 Task: open an excel sheet and write heading  Expense ManagerAdd Datesin a column and its values below  '2023-05-01, 2023-05-03, 2023-05-05, 2023-05-10, 2023-05-15, 2023-05-20, 2023-05-25 & 2023-05-31'Add Categories in next column and its values below  Food, Transportation, Utilities, Food, Housing, Entertainment, Utilities & FoodAdd Descriptionsin next column and its values below  Grocery Store, Bus Fare, Internet Bill, Restaurant, Rent, Movie Tickets, Electricity Bill & Grocery StoreAdd Amountin next column and its values below  $50, $5, $60, $30, $800, $20, $70 & $40Save page Attendance Record Sheet
Action: Mouse moved to (149, 195)
Screenshot: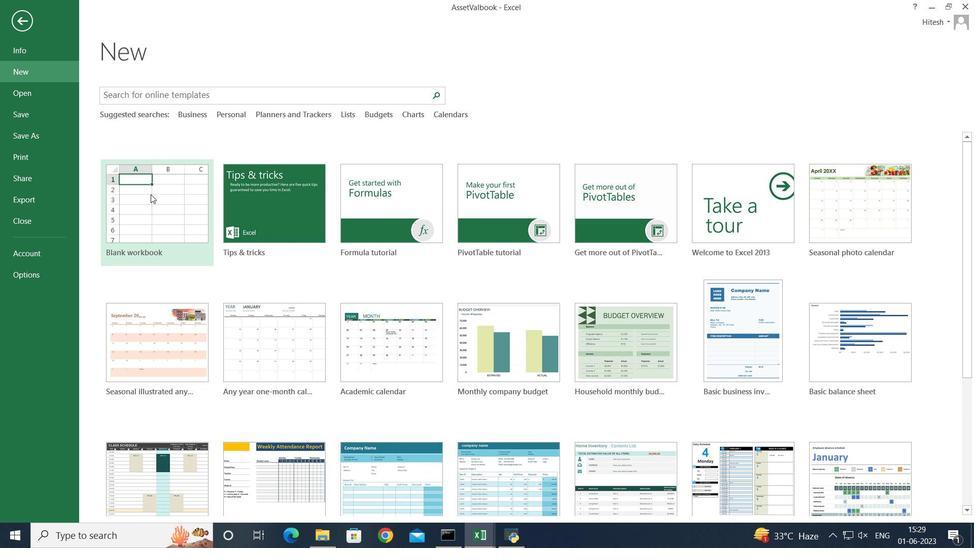 
Action: Mouse pressed left at (149, 195)
Screenshot: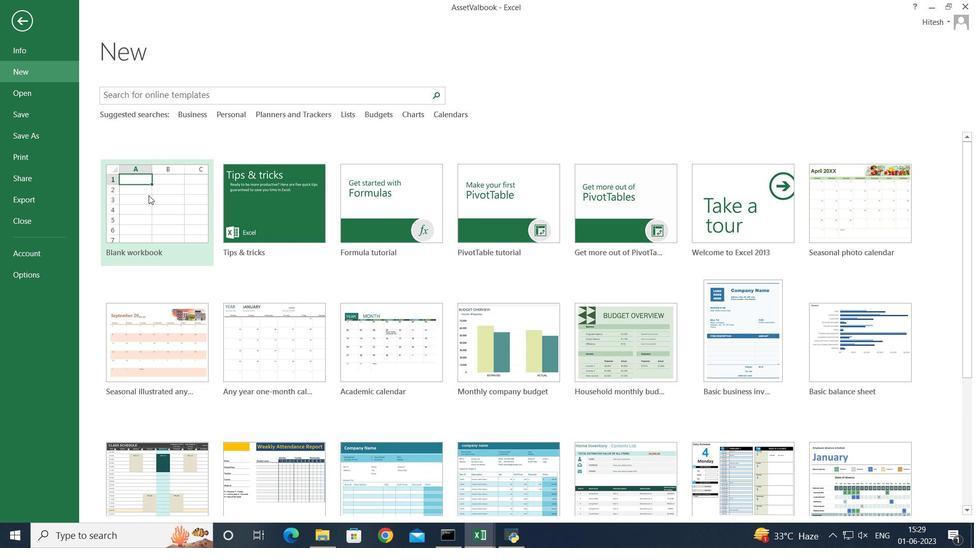 
Action: Key pressed <Key.shift>Expense<Key.space><Key.shift><Key.shift><Key.shift><Key.shift><Key.shift><Key.shift><Key.shift>Manager<Key.enter><Key.shift>Dates<Key.enter>2023-05-01<Key.enter>2023-05-03<Key.enter>2023-05-05<Key.enter>2023-05-10<Key.enter>2023-05-15<Key.enter>2023-05-20<Key.enter>2023-05-25<Key.enter>2023-05-31<Key.enter>
Screenshot: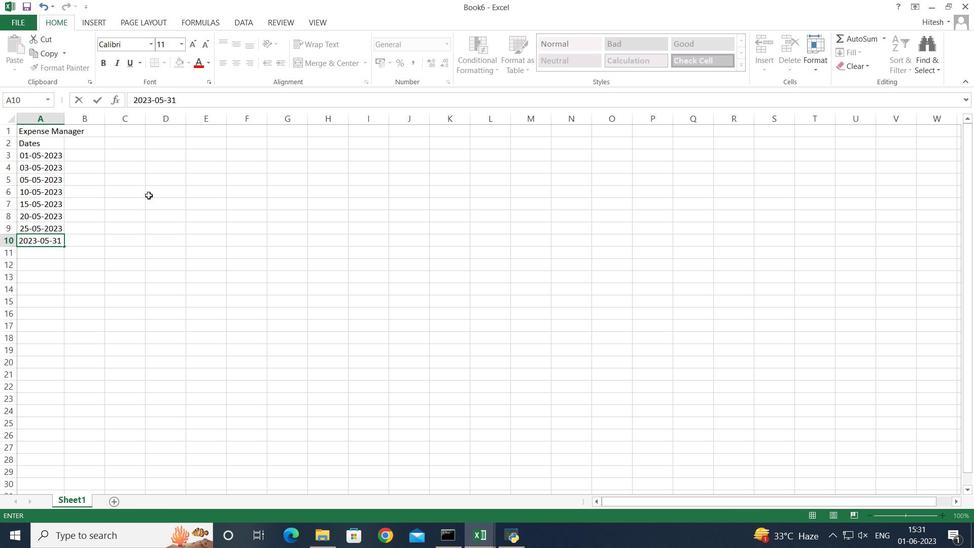 
Action: Mouse moved to (93, 144)
Screenshot: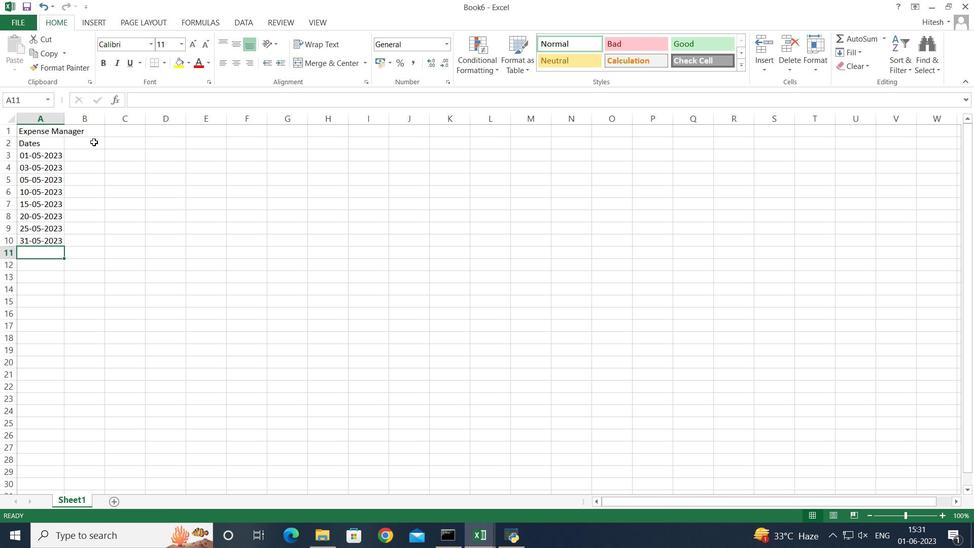 
Action: Mouse pressed left at (93, 144)
Screenshot: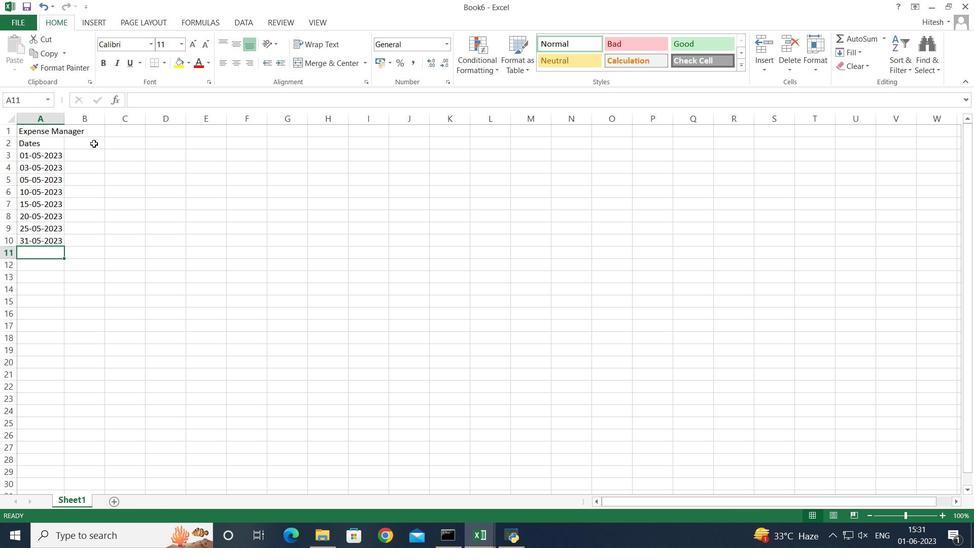 
Action: Key pressed <Key.shift><Key.shift>Categories<Key.enter><Key.shift>Food<Key.space><Key.shift>Transportation<Key.space><Key.backspace><Key.backspace><Key.backspace><Key.backspace><Key.backspace><Key.backspace><Key.backspace><Key.backspace><Key.backspace><Key.backspace><Key.backspace><Key.backspace><Key.backspace><Key.backspace><Key.backspace><Key.enter>
Screenshot: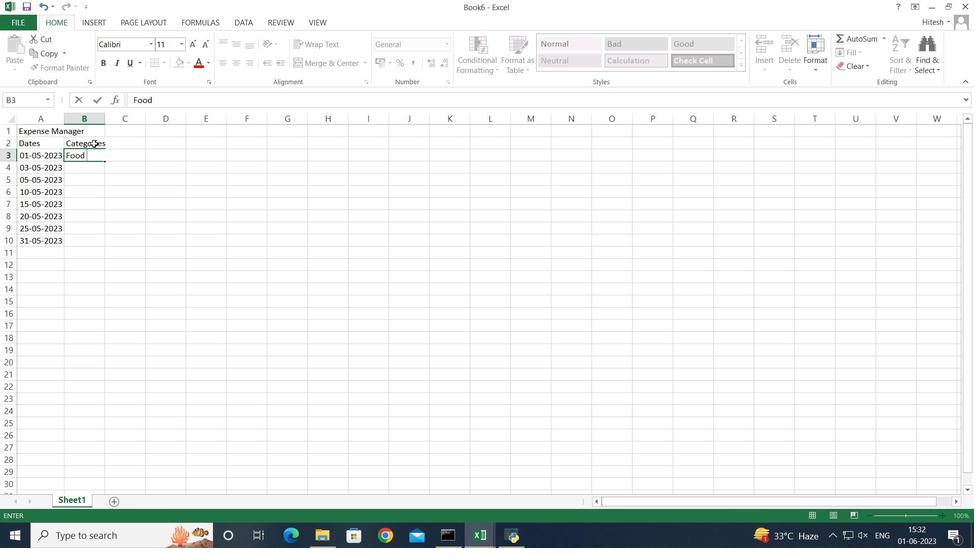 
Action: Mouse moved to (93, 156)
Screenshot: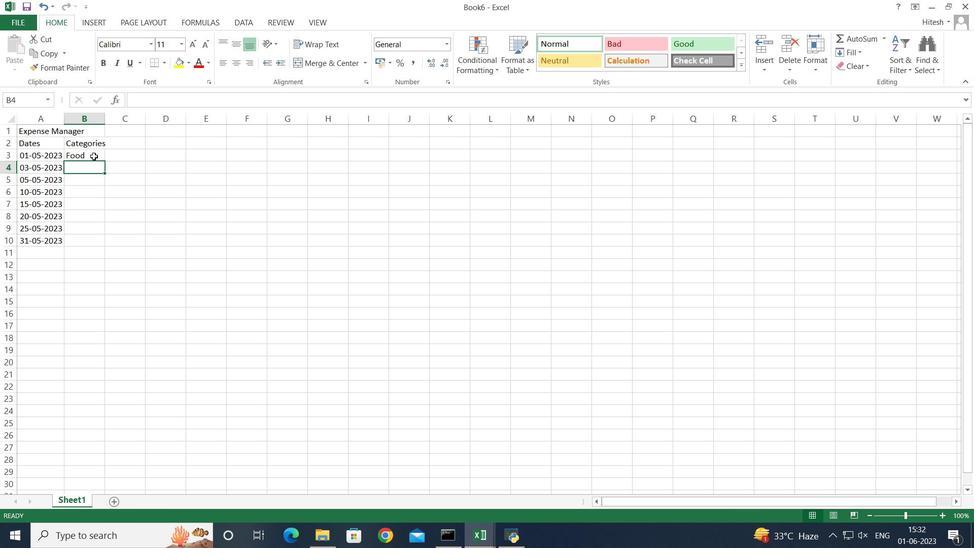 
Action: Mouse pressed left at (93, 156)
Screenshot: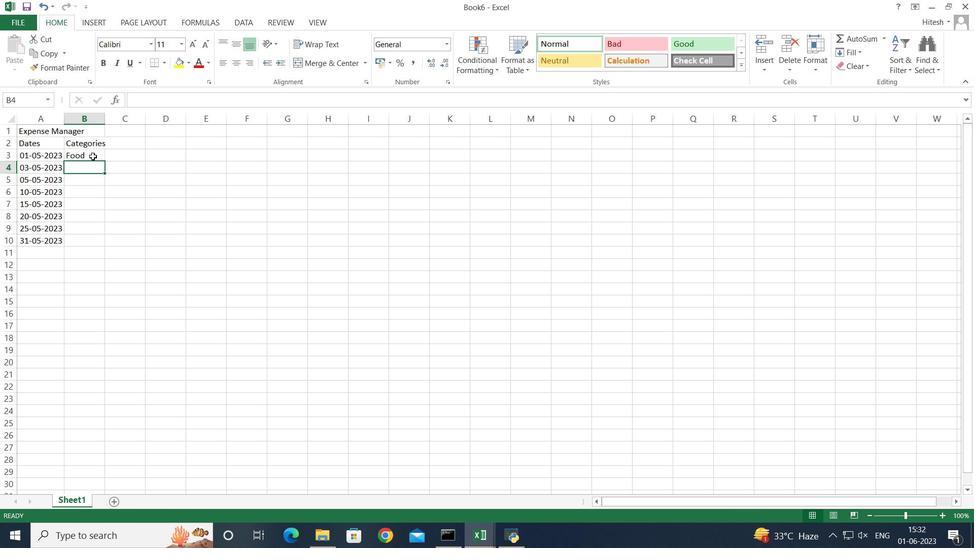 
Action: Key pressed <Key.enter><Key.caps_lock>T<Key.caps_lock>ransportation<Key.enter><Key.caps_lock>U<Key.caps_lock>tilities<Key.enter><Key.caps_lock>FA<Key.caps_lock><Key.backspace>ood<Key.enter><Key.shift>h<Key.caps_lock>OUSING<Key.backspace><Key.backspace><Key.backspace><Key.backspace><Key.backspace><Key.backspace><Key.backspace>H<Key.caps_lock>ousing<Key.enter><Key.shift>Entertainment<Key.enter><Key.shift>Utilities<Key.enter><Key.shift><Key.shift><Key.shift><Key.shift><Key.shift><Key.shift><Key.shift><Key.shift><Key.shift>Food<Key.enter>
Screenshot: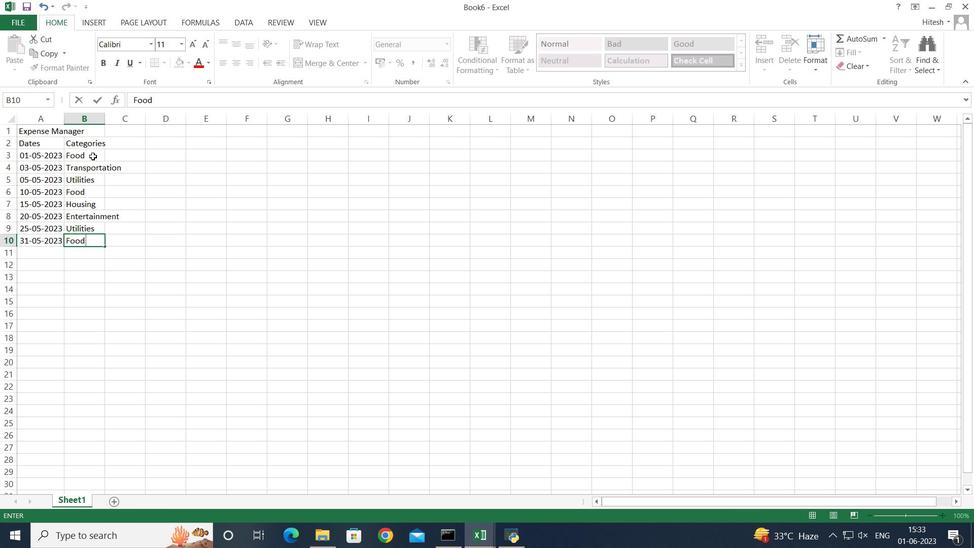 
Action: Mouse moved to (91, 121)
Screenshot: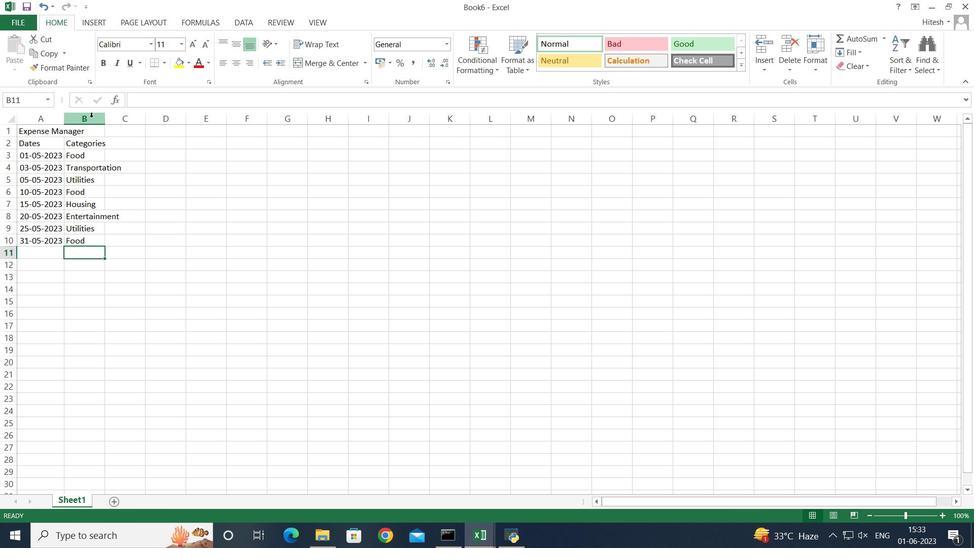 
Action: Mouse pressed left at (91, 121)
Screenshot: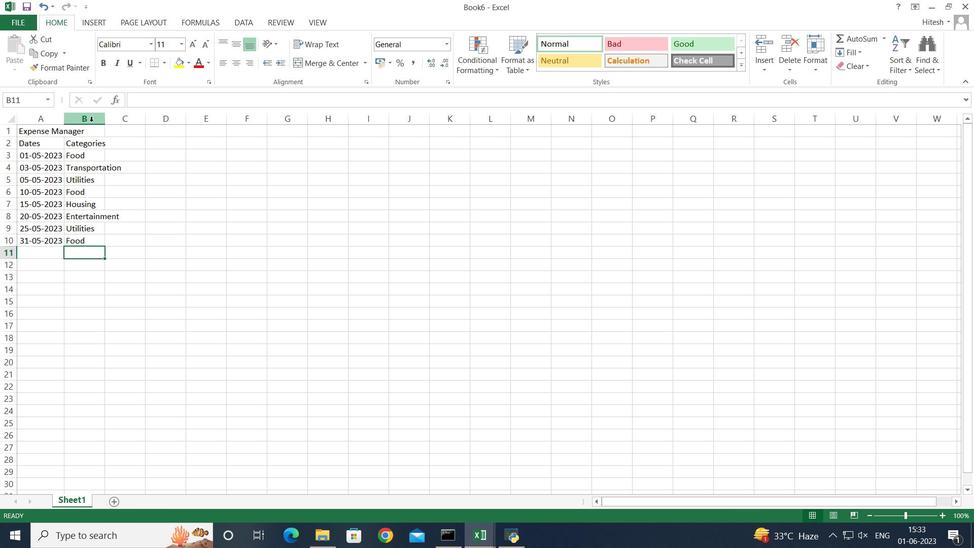 
Action: Mouse moved to (103, 118)
Screenshot: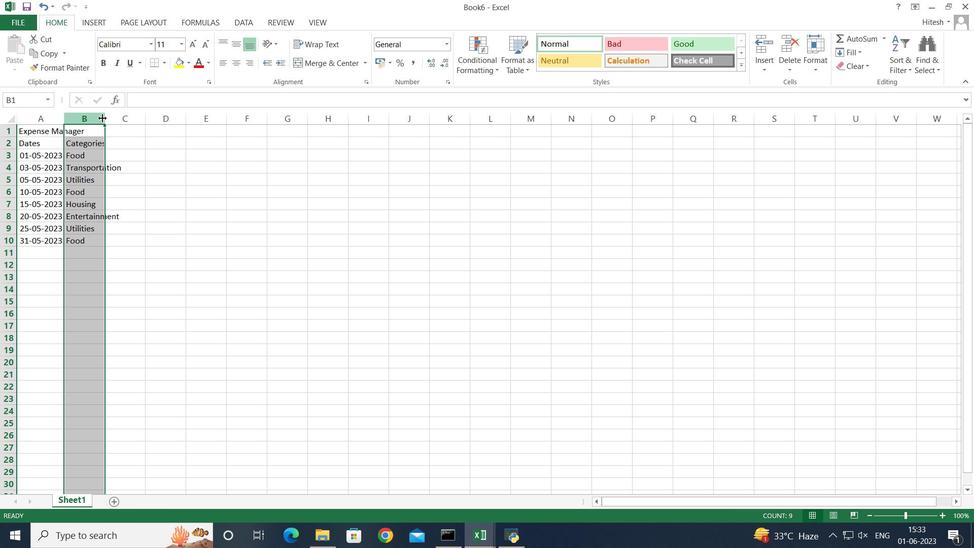 
Action: Mouse pressed left at (103, 118)
Screenshot: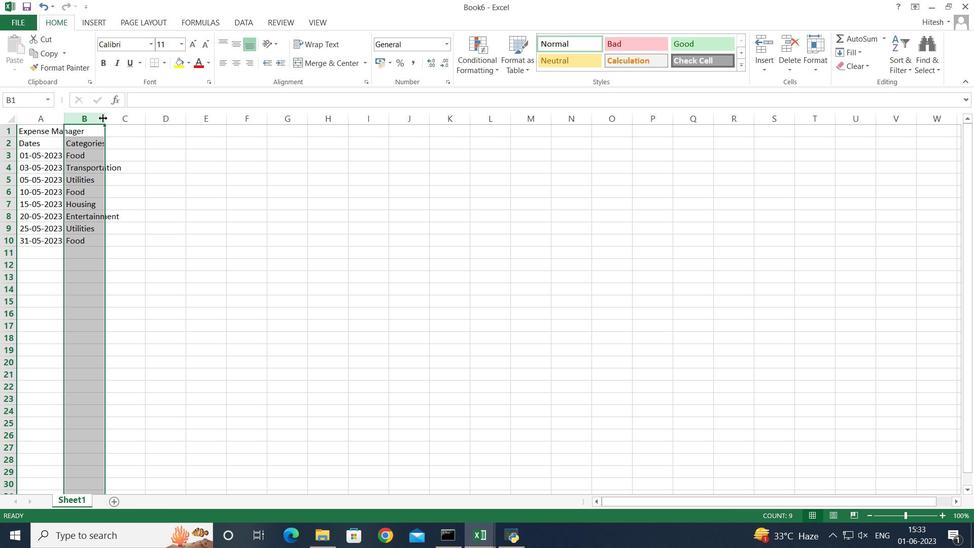 
Action: Mouse moved to (104, 118)
Screenshot: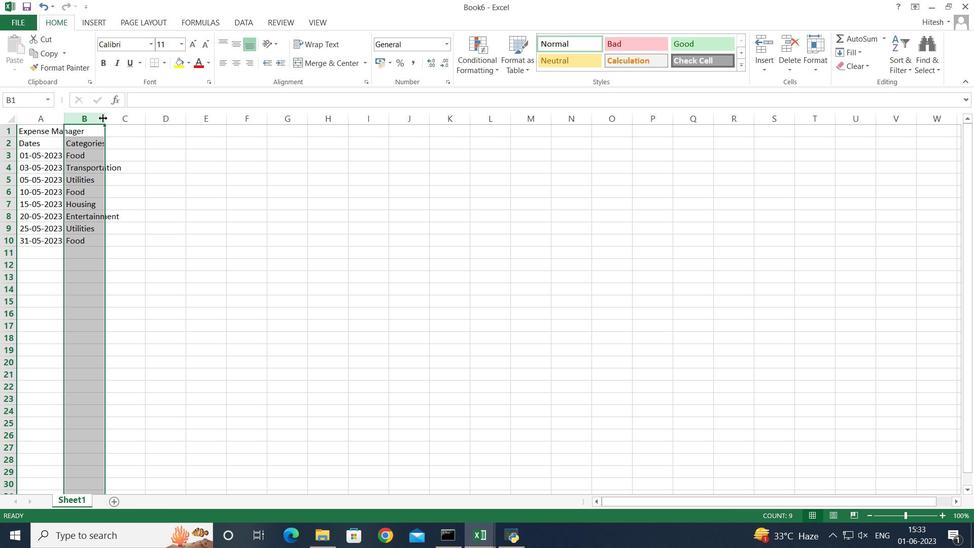 
Action: Mouse pressed left at (104, 118)
Screenshot: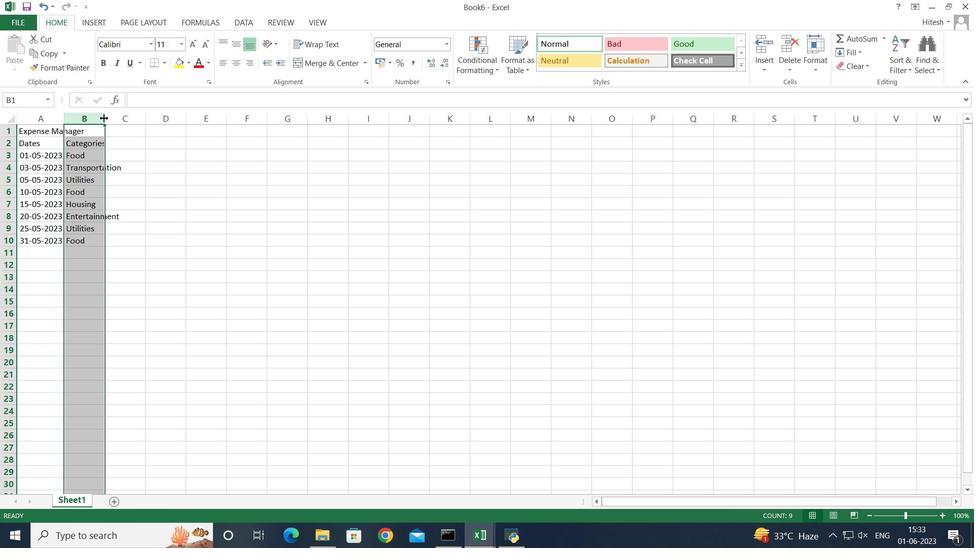 
Action: Mouse moved to (46, 121)
Screenshot: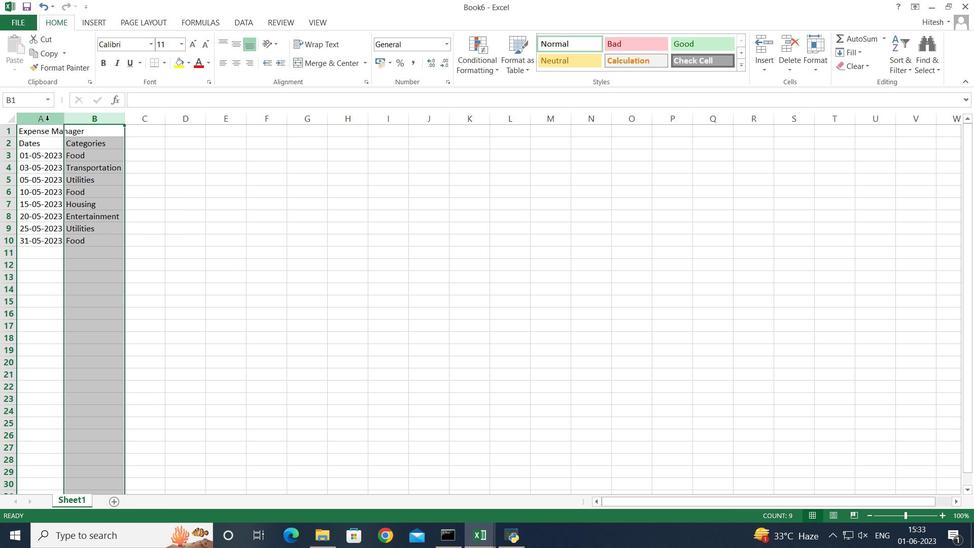 
Action: Mouse pressed left at (46, 121)
Screenshot: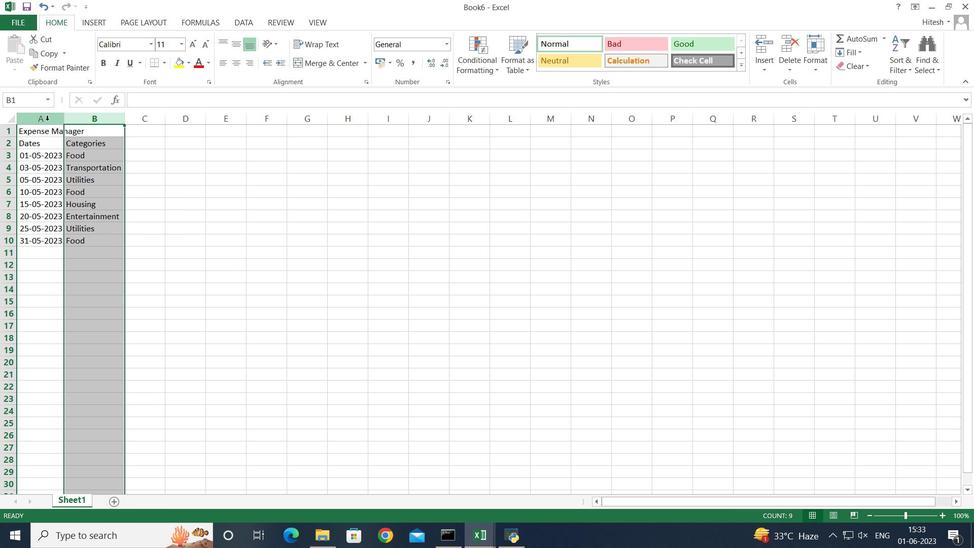
Action: Mouse moved to (64, 118)
Screenshot: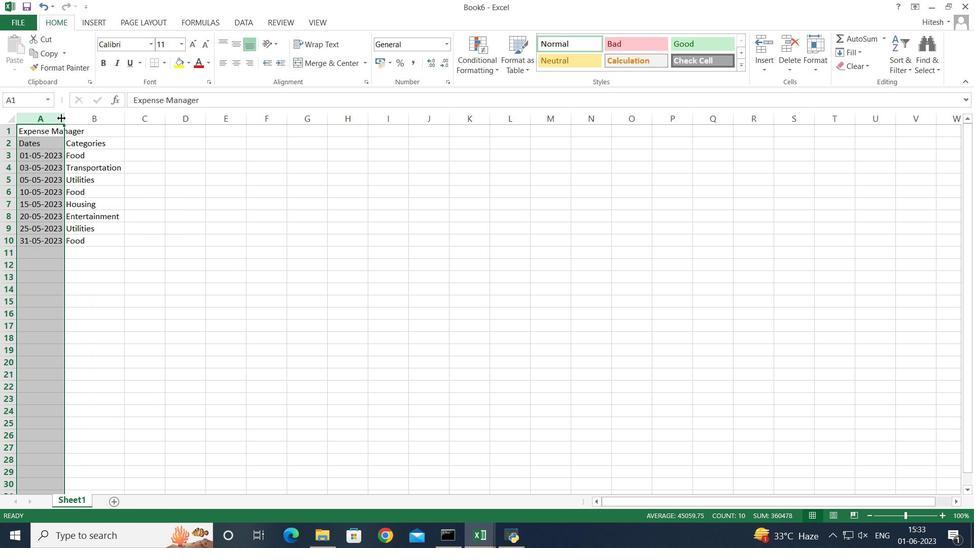 
Action: Mouse pressed left at (64, 118)
Screenshot: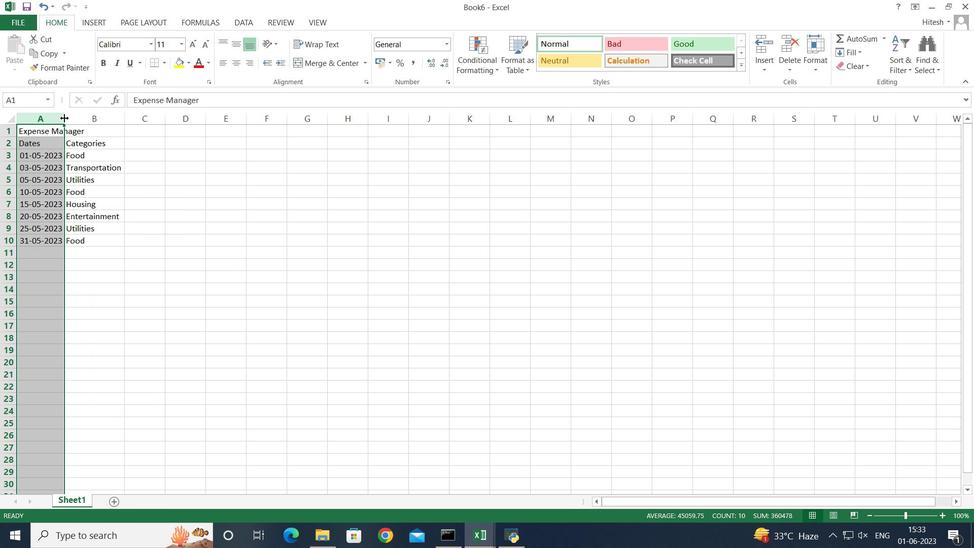 
Action: Mouse pressed left at (64, 118)
Screenshot: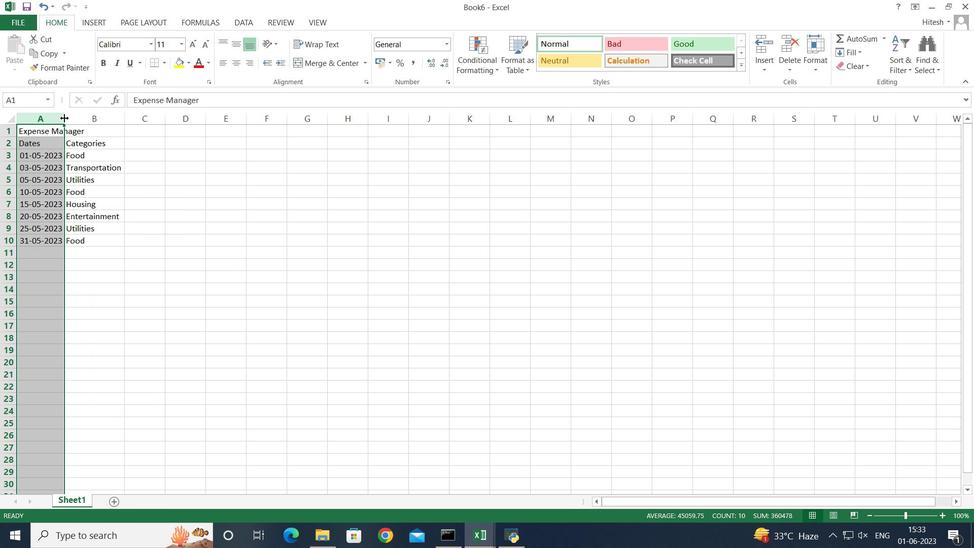 
Action: Mouse moved to (162, 144)
Screenshot: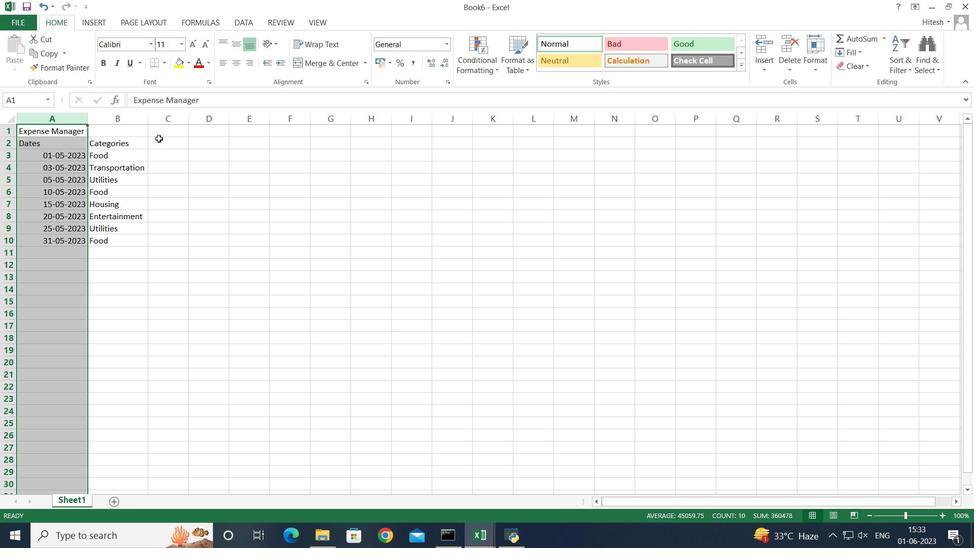 
Action: Mouse pressed left at (162, 144)
Screenshot: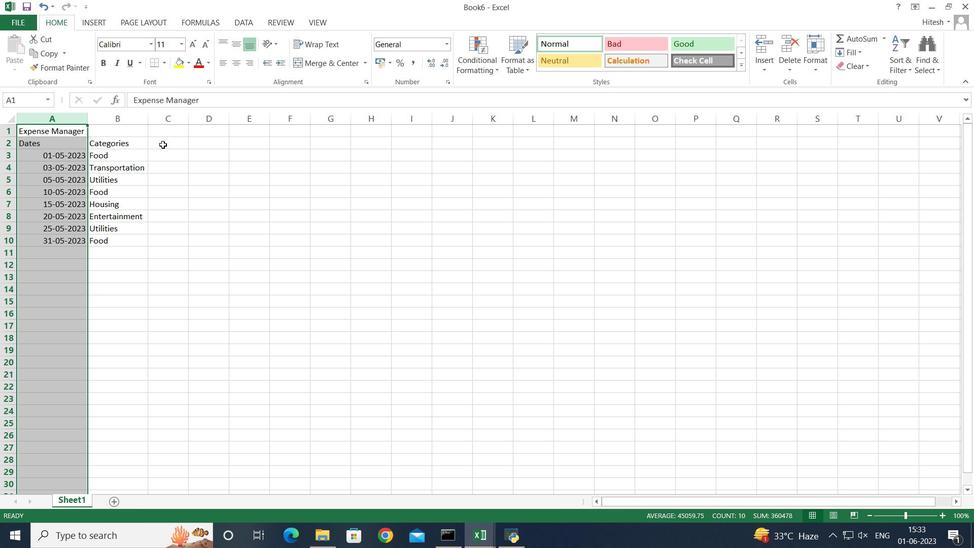 
Action: Mouse moved to (162, 146)
Screenshot: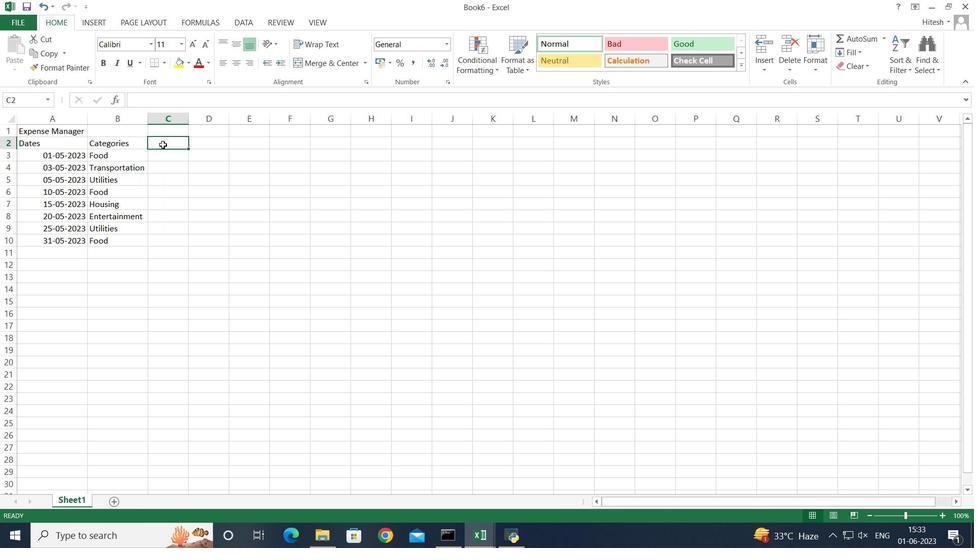 
Action: Key pressed <Key.shift>Descriptions<Key.enter>
Screenshot: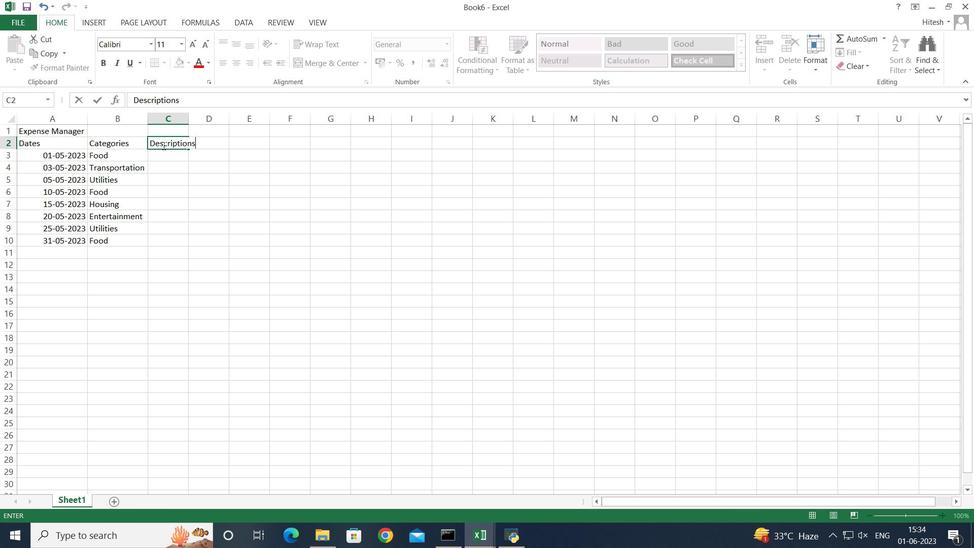 
Action: Mouse moved to (160, 163)
Screenshot: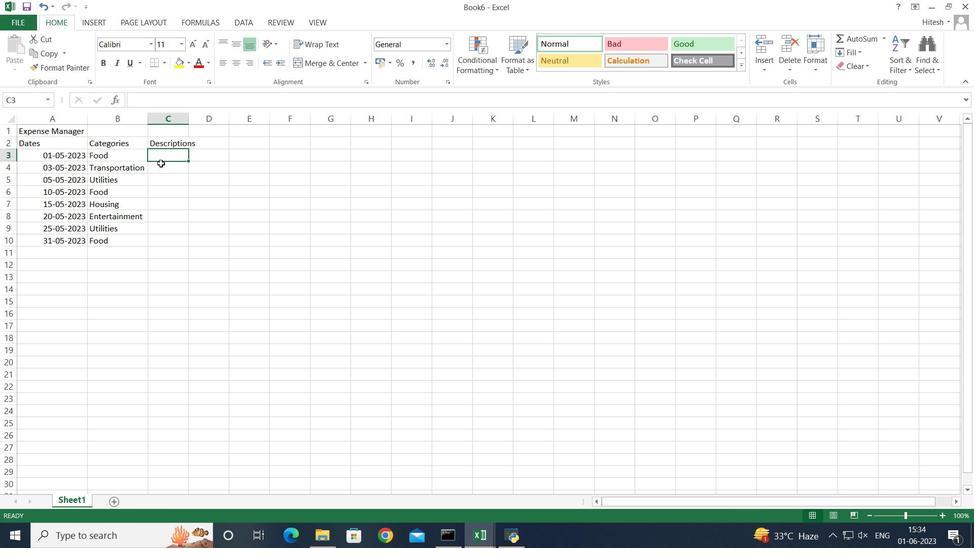 
Action: Key pressed <Key.shift>Grocery<Key.space><Key.shift>Store<Key.enter><Key.shift>Bus<Key.space><Key.shift>Fare<Key.enter><Key.shift>Internet<Key.space><Key.shift>Bill<Key.enter><Key.shift>Restaurant<Key.enter><Key.shift>Rent<Key.enter><Key.shift><Key.shift><Key.shift>Movie<Key.space><Key.shift>Ticket<Key.enter><Key.shift>Electricity<Key.space><Key.shift>Bill<Key.enter><Key.shift>Grocery<Key.space><Key.shift>Store<Key.enter>
Screenshot: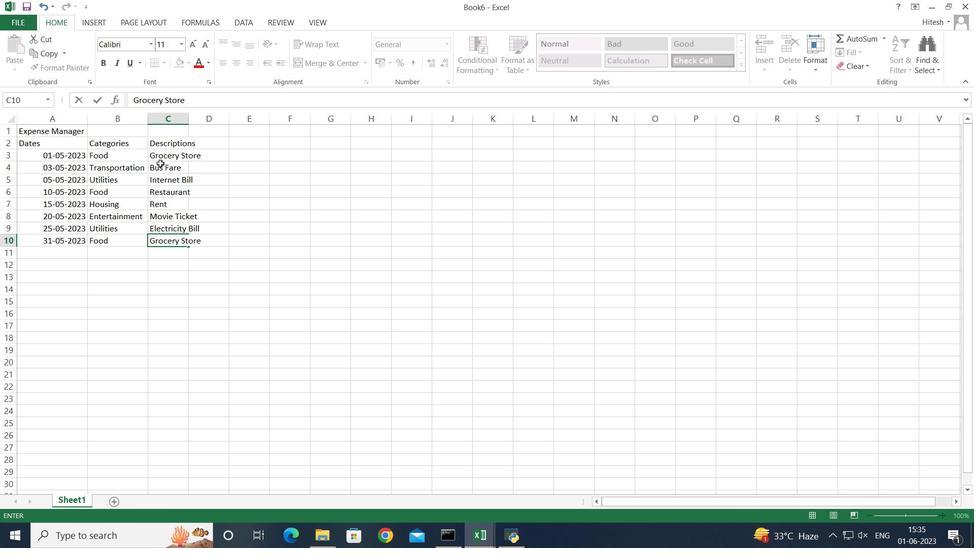 
Action: Mouse moved to (175, 116)
Screenshot: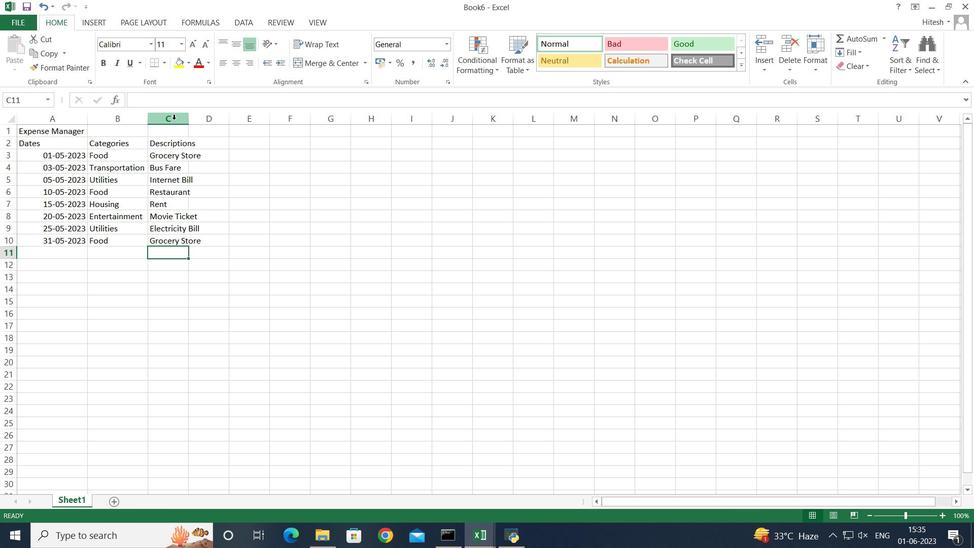 
Action: Mouse pressed left at (175, 116)
Screenshot: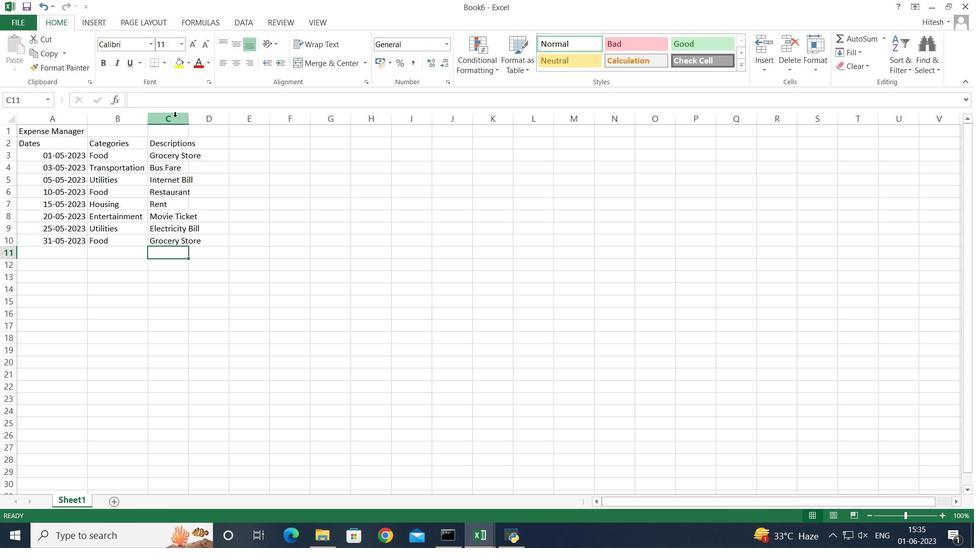 
Action: Mouse moved to (189, 118)
Screenshot: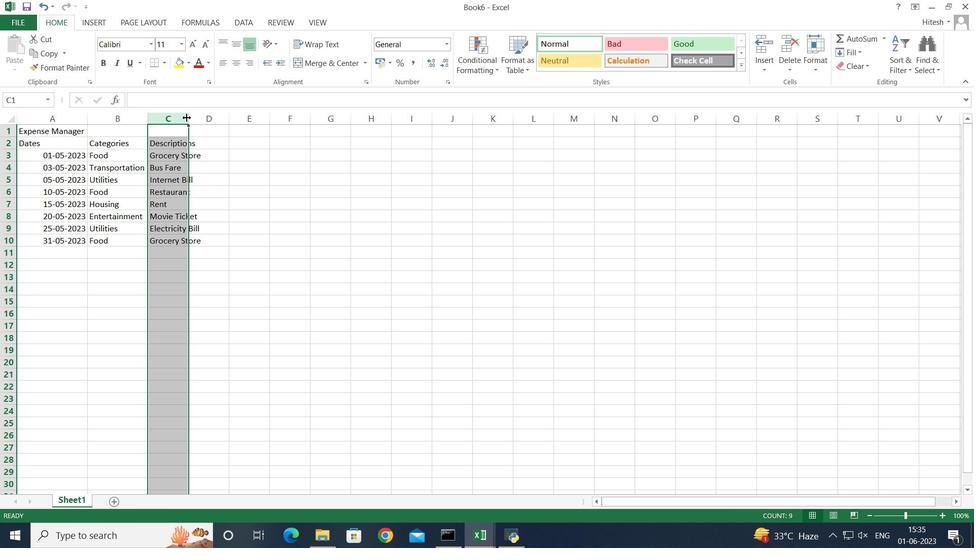 
Action: Mouse pressed left at (189, 118)
Screenshot: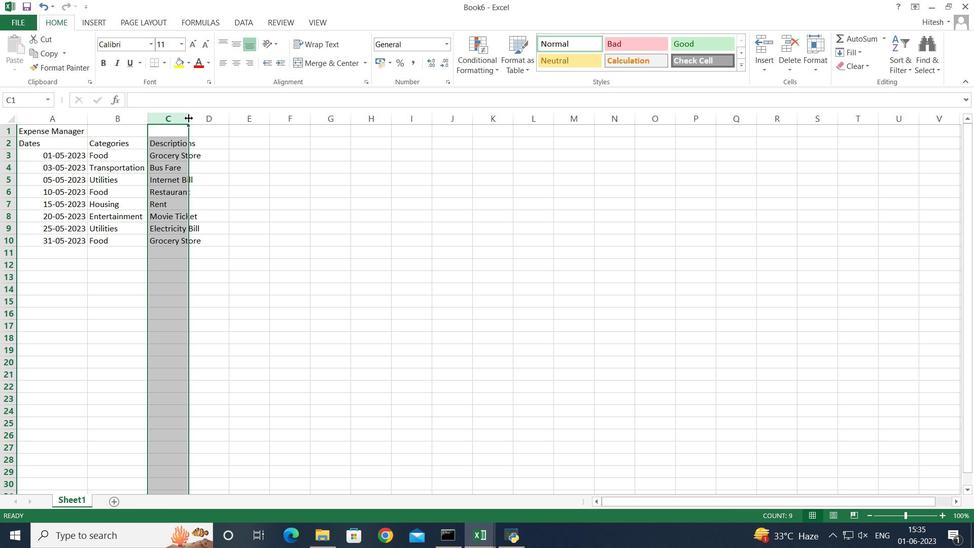 
Action: Mouse pressed left at (189, 118)
Screenshot: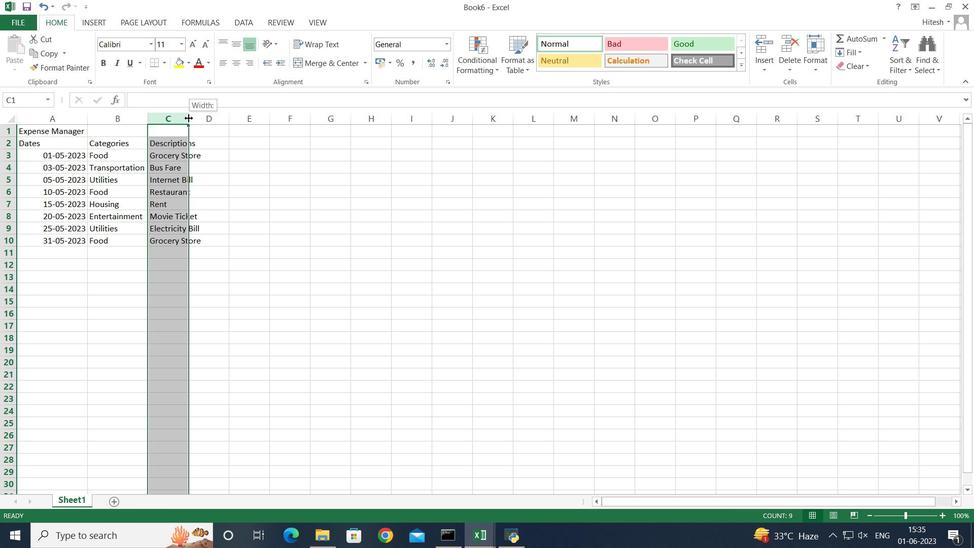 
Action: Mouse moved to (221, 143)
Screenshot: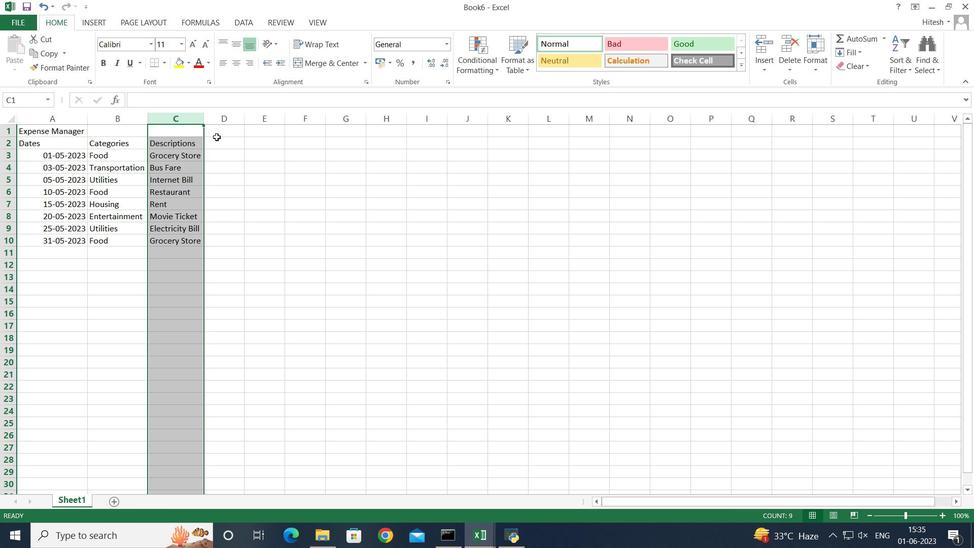 
Action: Mouse pressed left at (221, 143)
Screenshot: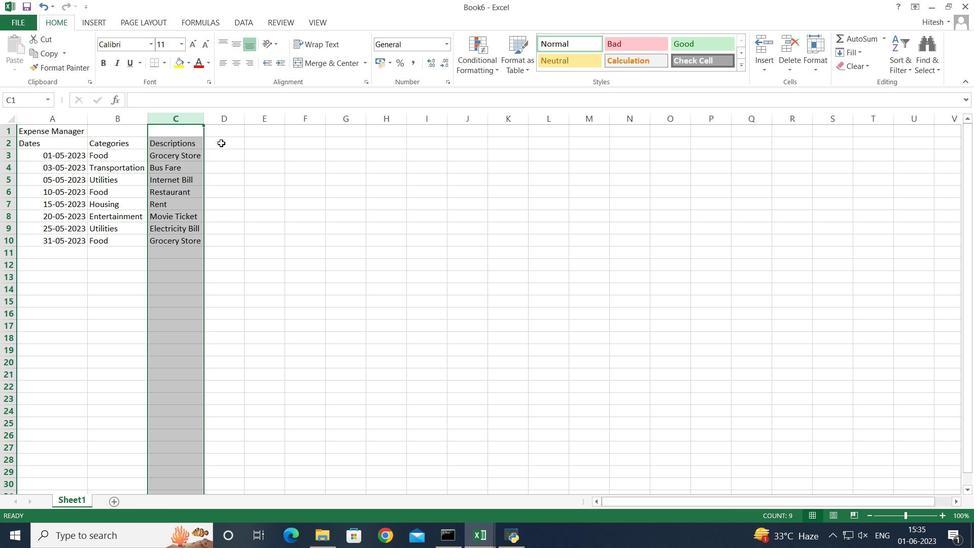 
Action: Key pressed <Key.shift>Amount
Screenshot: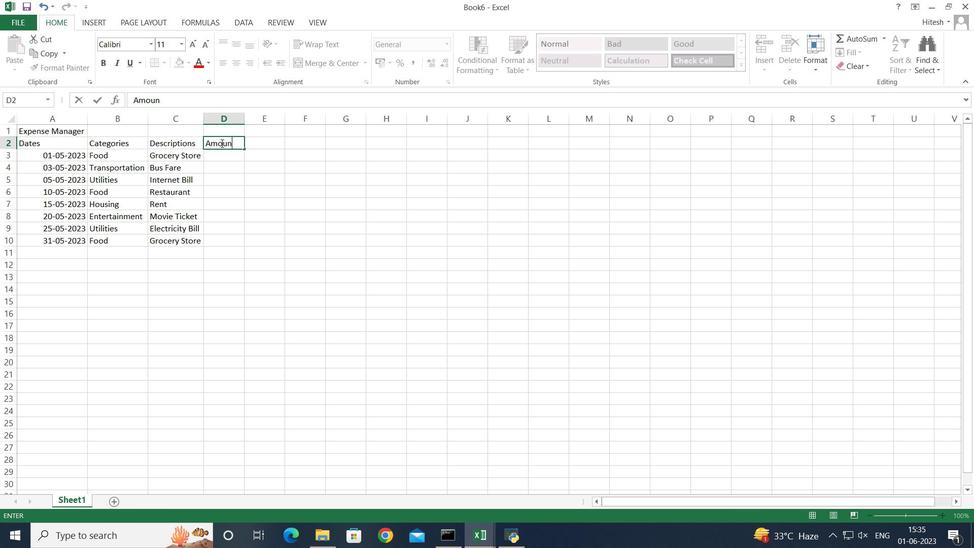 
Action: Mouse moved to (221, 143)
Screenshot: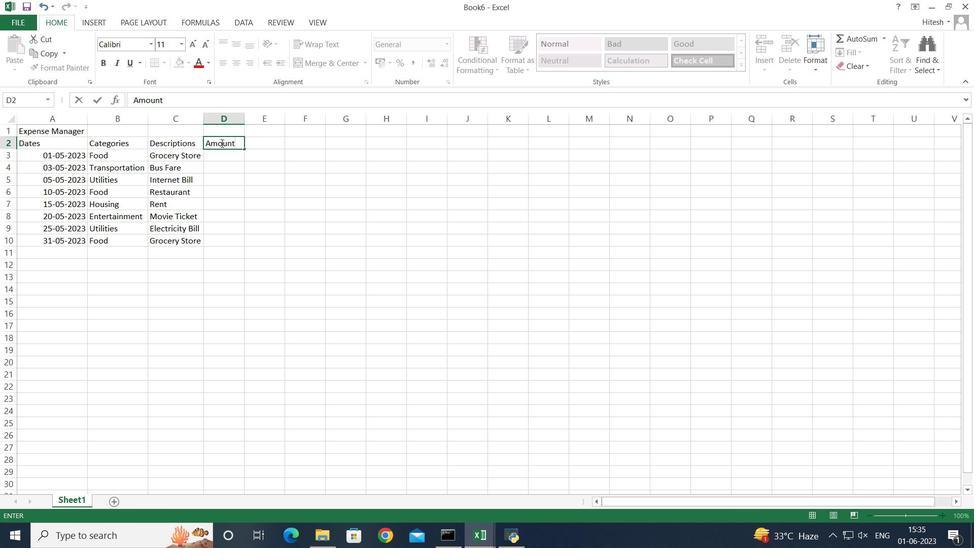 
Action: Key pressed <Key.enter>
Screenshot: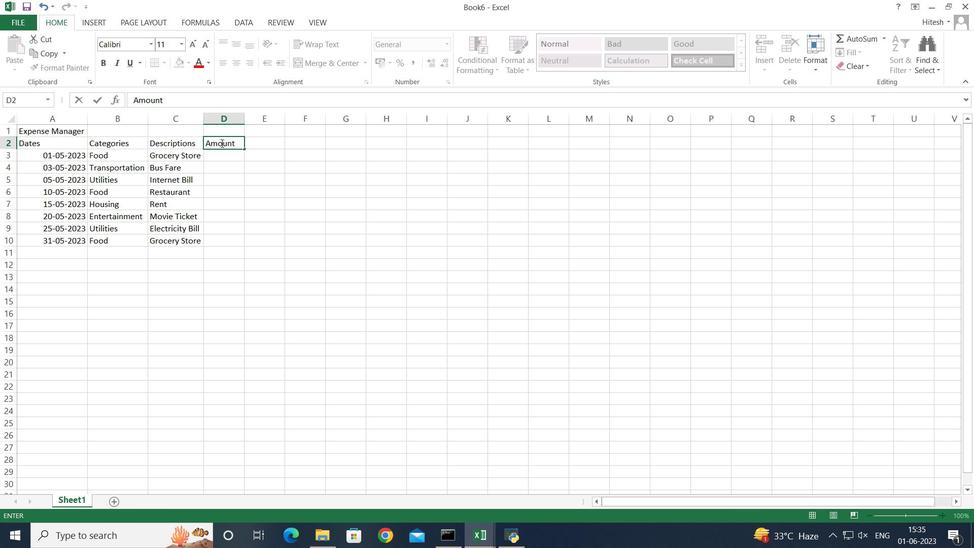 
Action: Mouse moved to (221, 188)
Screenshot: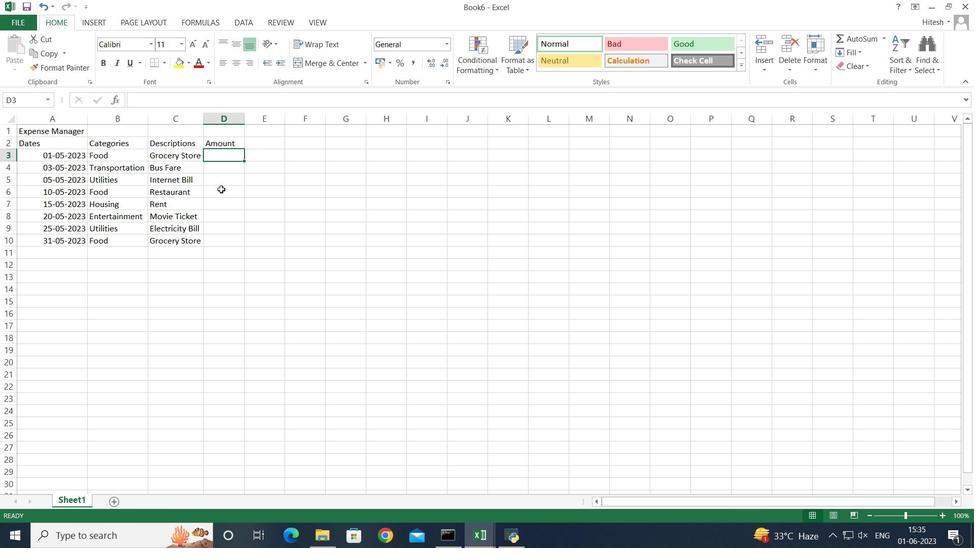 
Action: Key pressed 50<Key.enter>5<Key.enter>60<Key.enter>30<Key.enter>
Screenshot: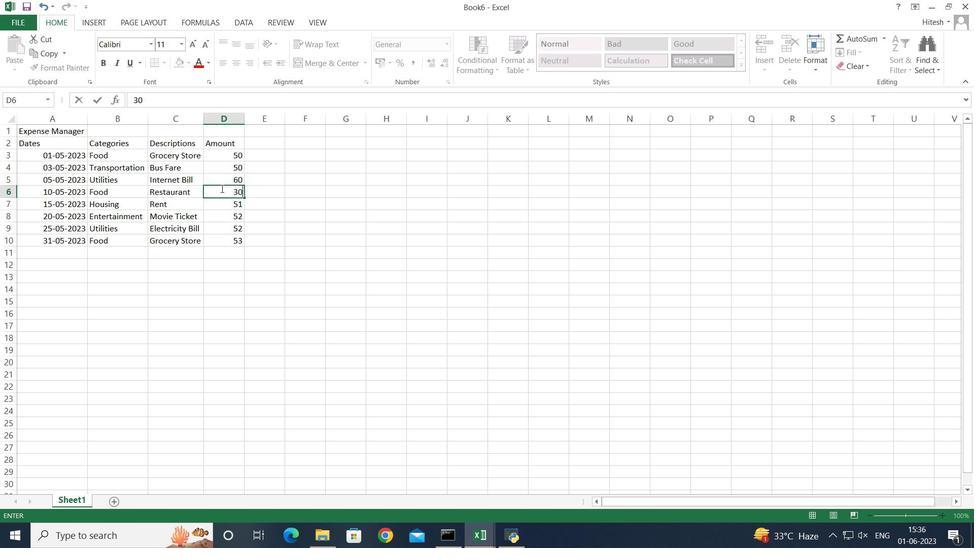 
Action: Mouse moved to (225, 156)
Screenshot: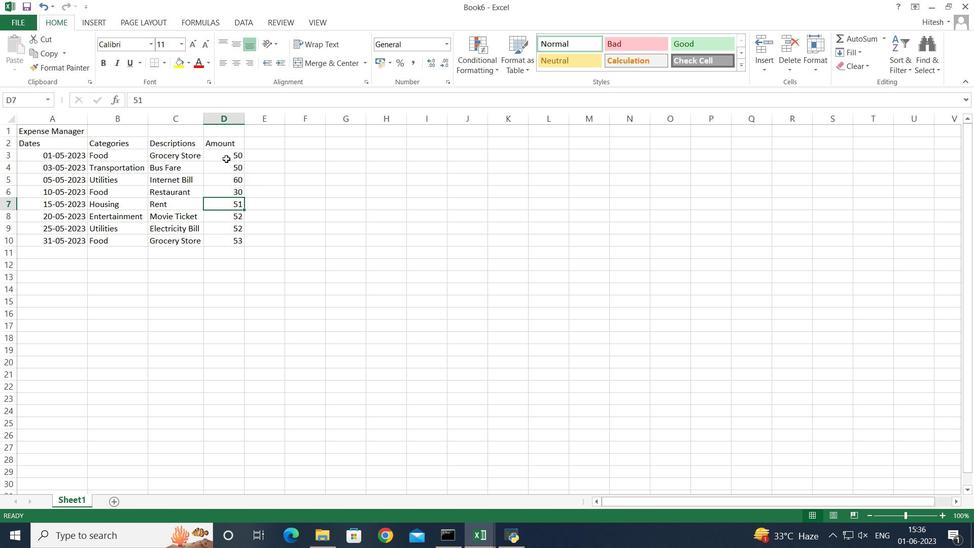 
Action: Mouse pressed left at (225, 156)
Screenshot: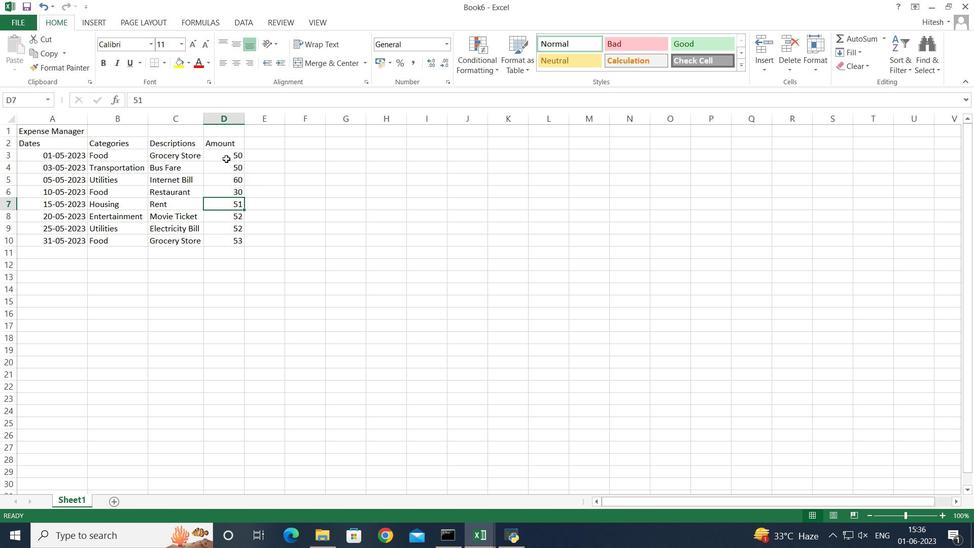 
Action: Key pressed <Key.shift><Key.down><Key.down><Key.down><Key.down><Key.down><Key.down><Key.down><Key.backspace>
Screenshot: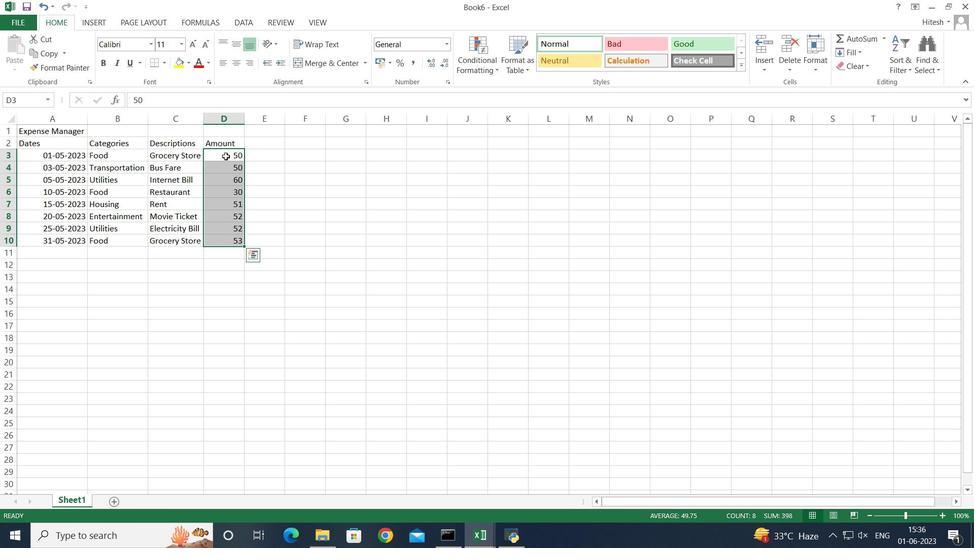 
Action: Mouse scrolled (225, 157) with delta (0, 0)
Screenshot: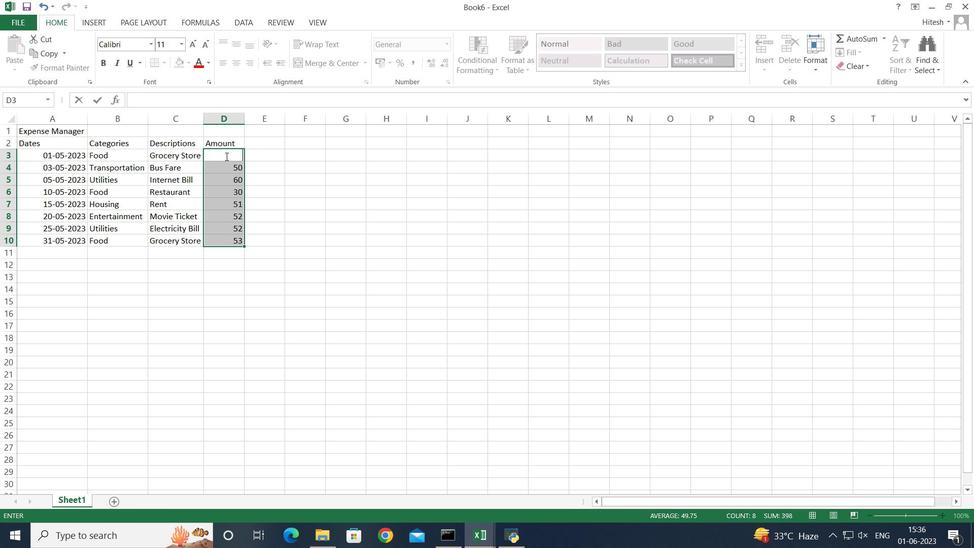 
Action: Key pressed <Key.delete>
Screenshot: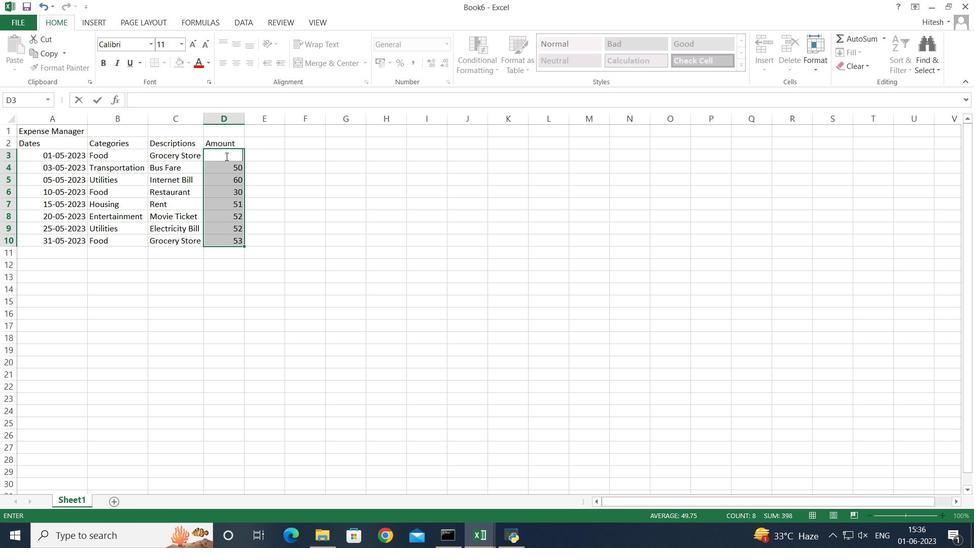
Action: Mouse moved to (240, 171)
Screenshot: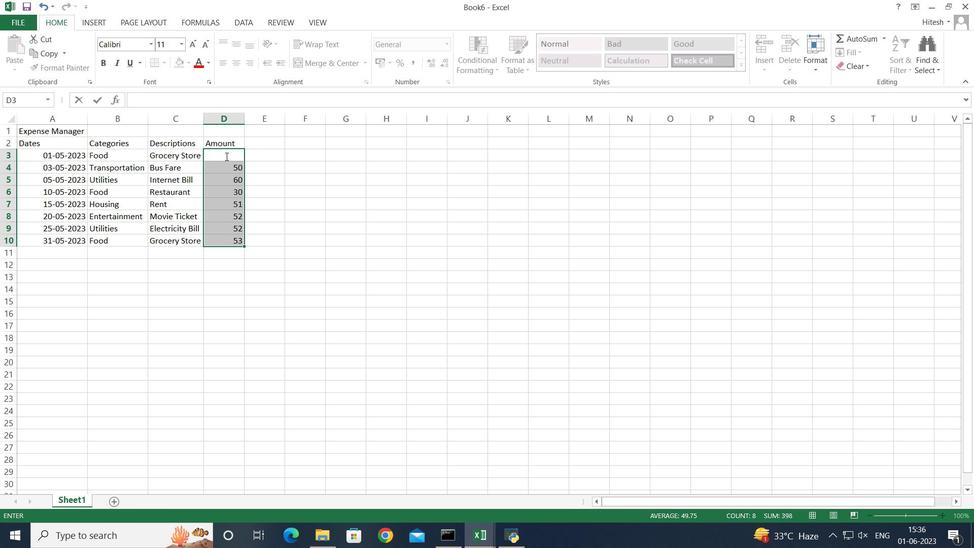 
Action: Mouse pressed left at (240, 171)
Screenshot: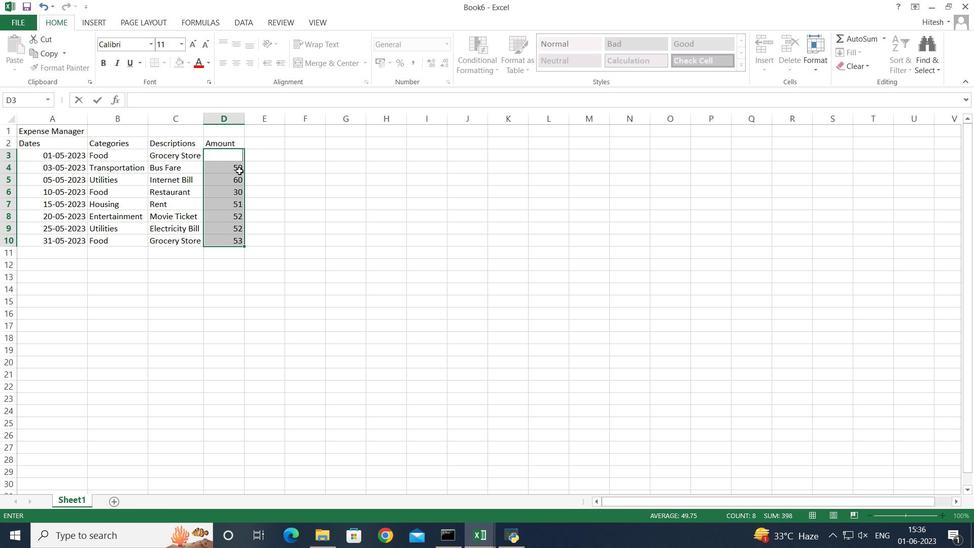 
Action: Key pressed <Key.shift><Key.down><Key.down><Key.down><Key.down><Key.down><Key.down><Key.backspace><Key.shift><Key.down><Key.down><Key.down><Key.up><Key.up><Key.up><Key.delete>
Screenshot: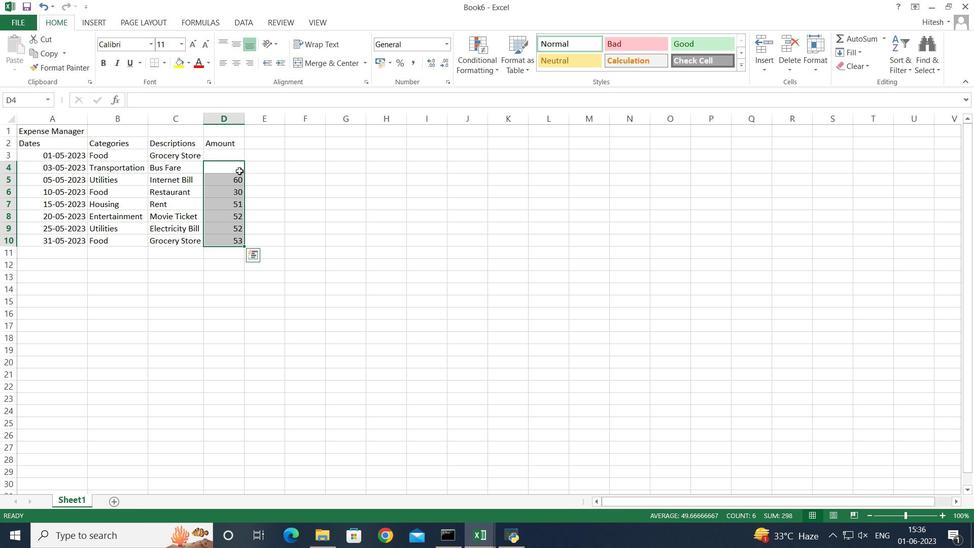 
Action: Mouse moved to (242, 157)
Screenshot: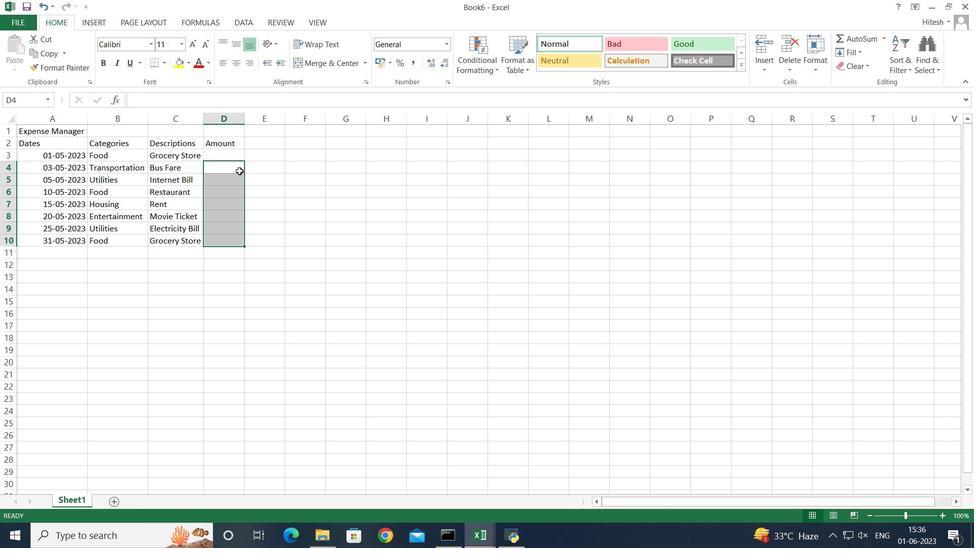 
Action: Mouse pressed left at (242, 157)
Screenshot: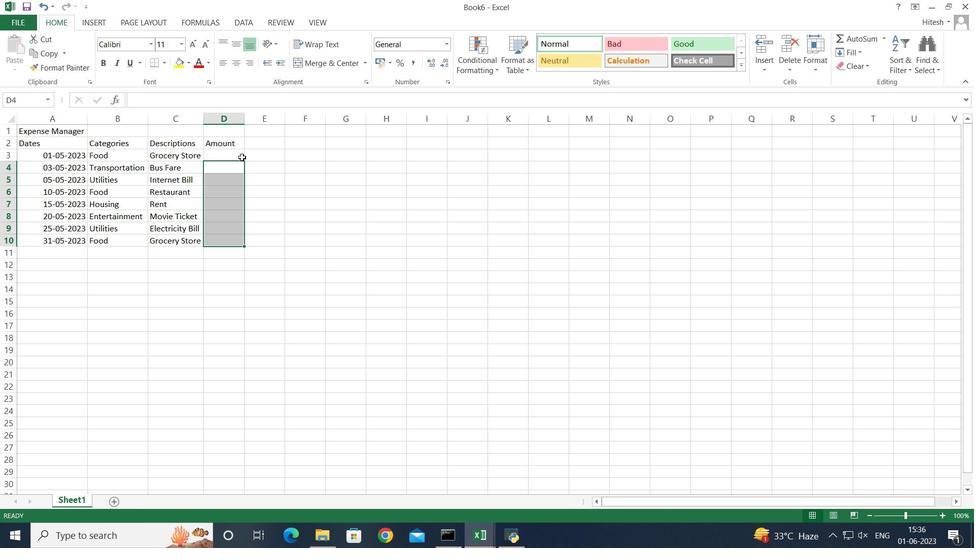 
Action: Key pressed 50<Key.enter>5<Key.enter>60<Key.enter>30<Key.enter>800<Key.enter>20<Key.enter>70<Key.enter>40<Key.enter>
Screenshot: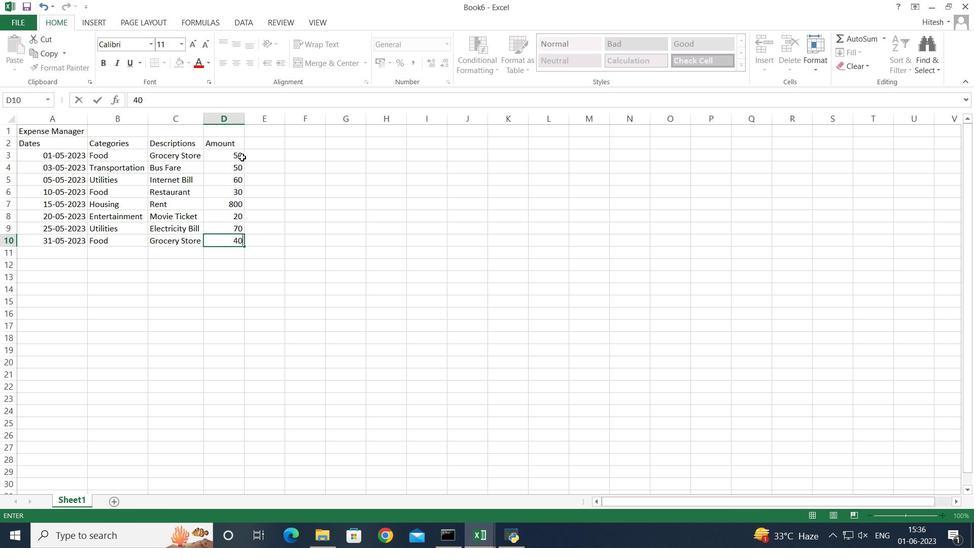 
Action: Mouse moved to (284, 281)
Screenshot: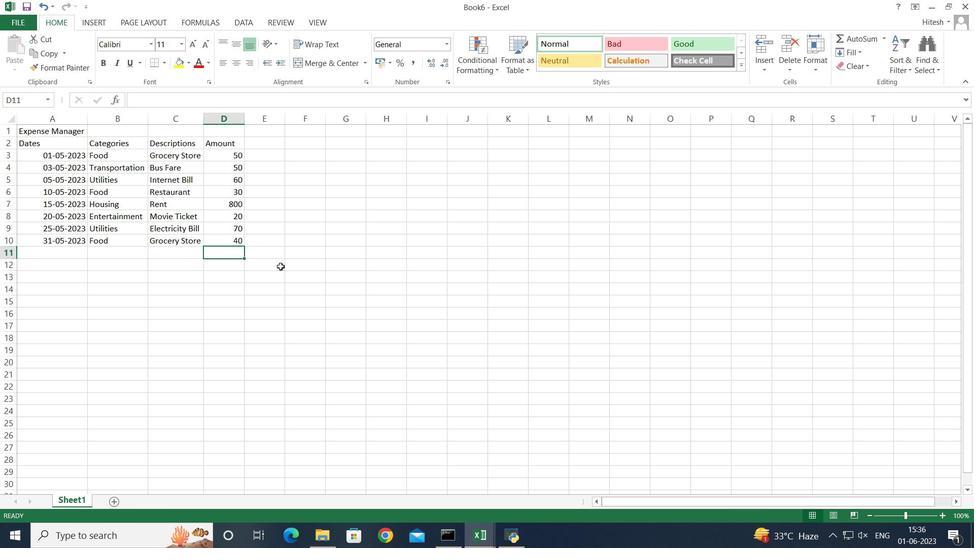 
Action: Mouse pressed left at (284, 281)
Screenshot: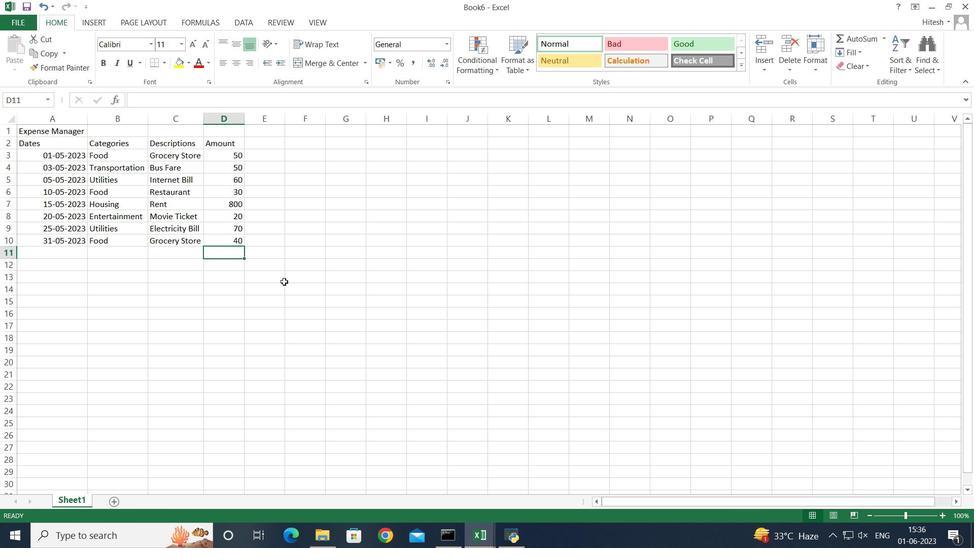 
Action: Mouse moved to (219, 280)
Screenshot: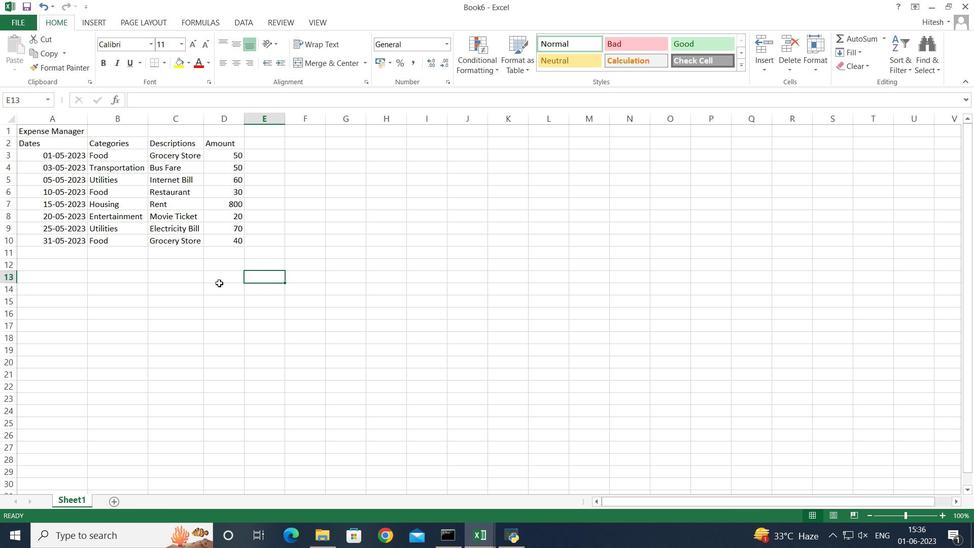 
Action: Mouse pressed left at (219, 280)
Screenshot: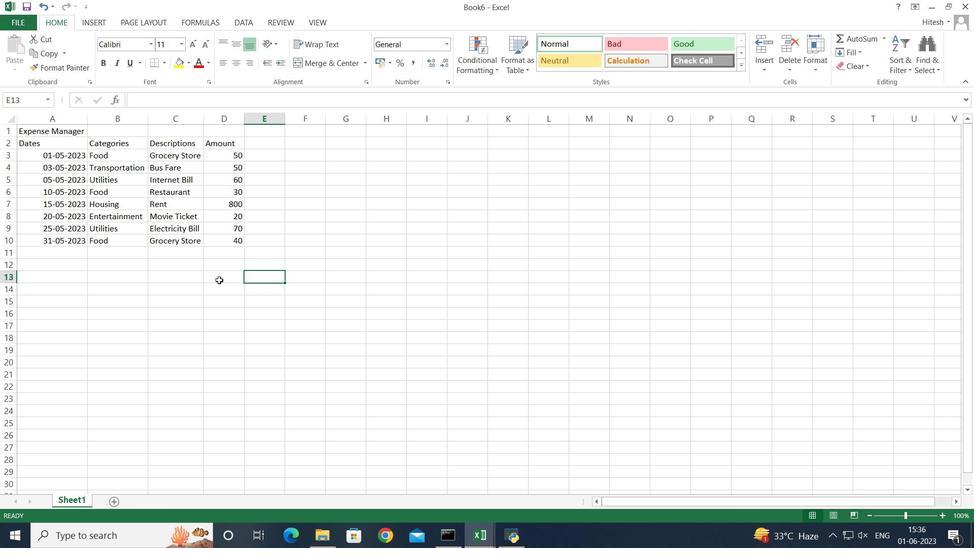 
Action: Mouse moved to (36, 277)
Screenshot: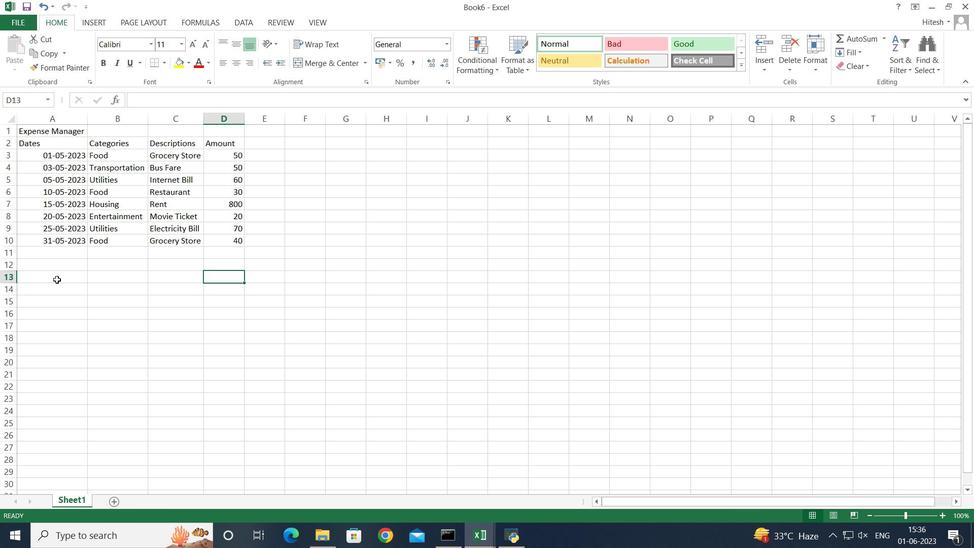 
Action: Mouse pressed left at (36, 277)
Screenshot: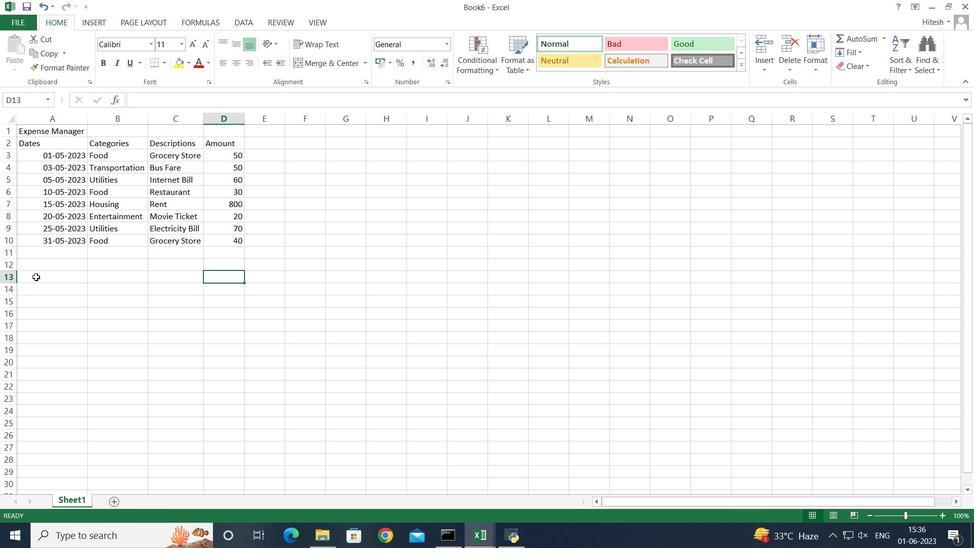 
Action: Mouse moved to (110, 276)
Screenshot: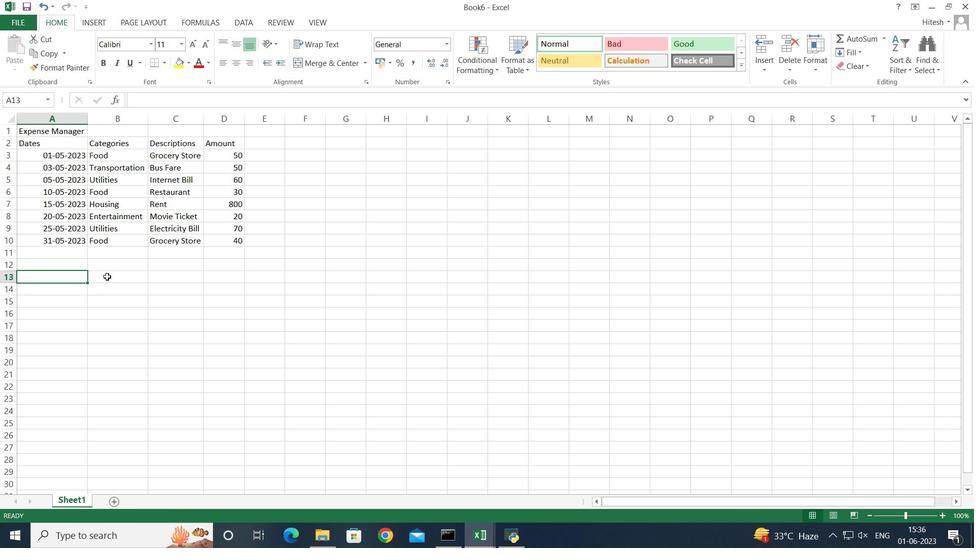 
Action: Mouse pressed left at (110, 276)
Screenshot: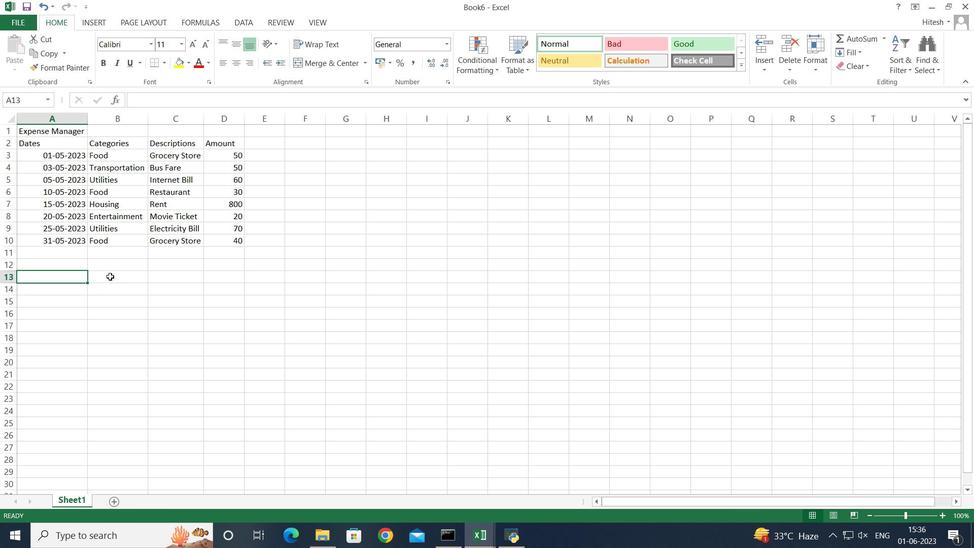 
Action: Mouse moved to (161, 278)
Screenshot: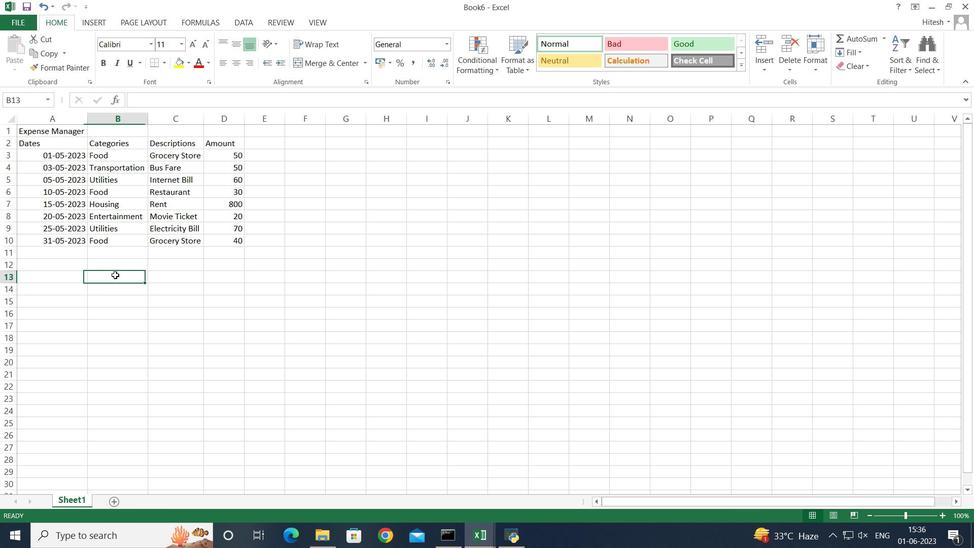 
Action: Mouse pressed left at (161, 278)
Screenshot: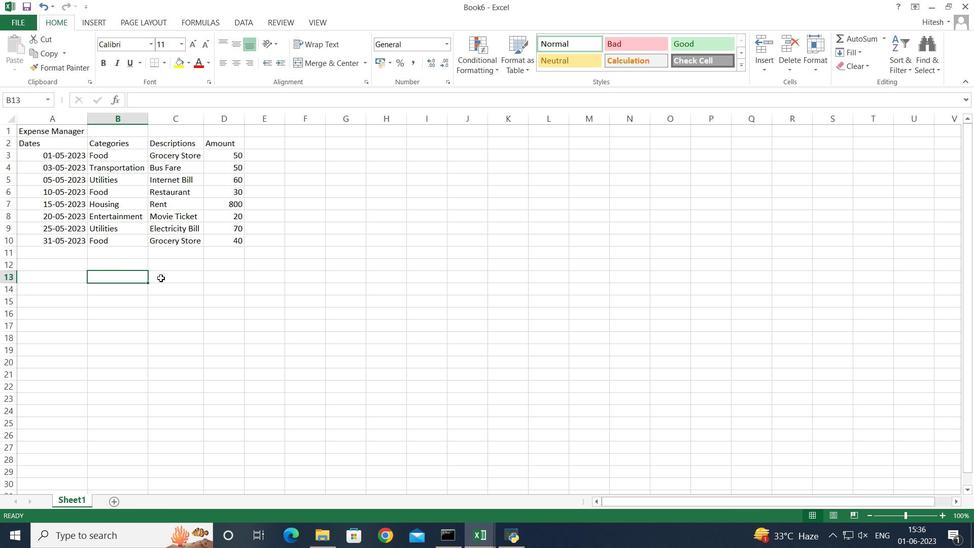 
Action: Mouse moved to (220, 278)
Screenshot: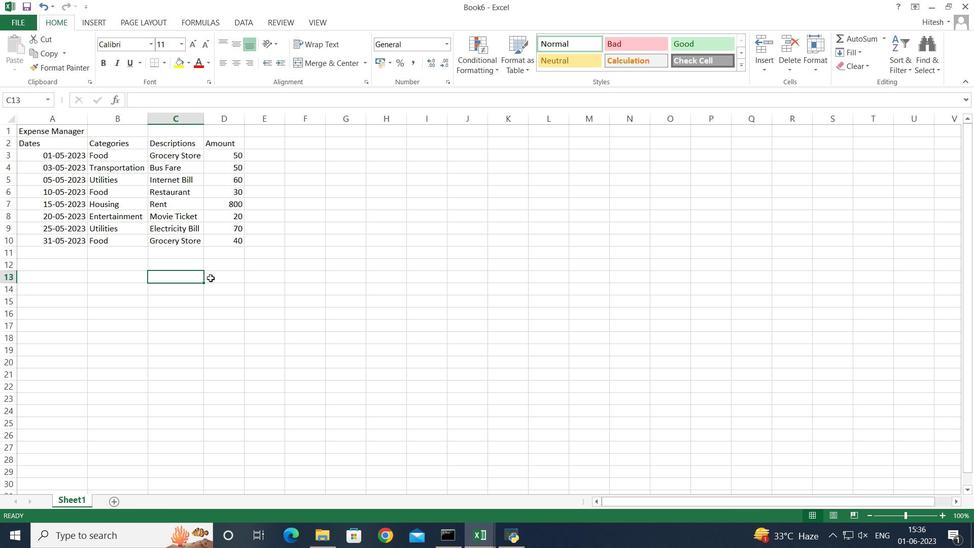 
Action: Mouse pressed left at (220, 278)
Screenshot: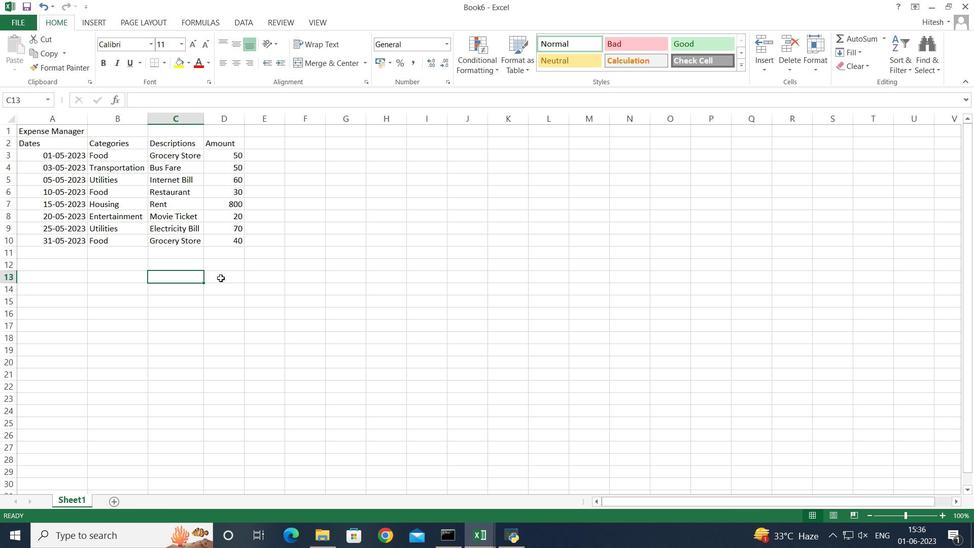 
Action: Mouse moved to (264, 281)
Screenshot: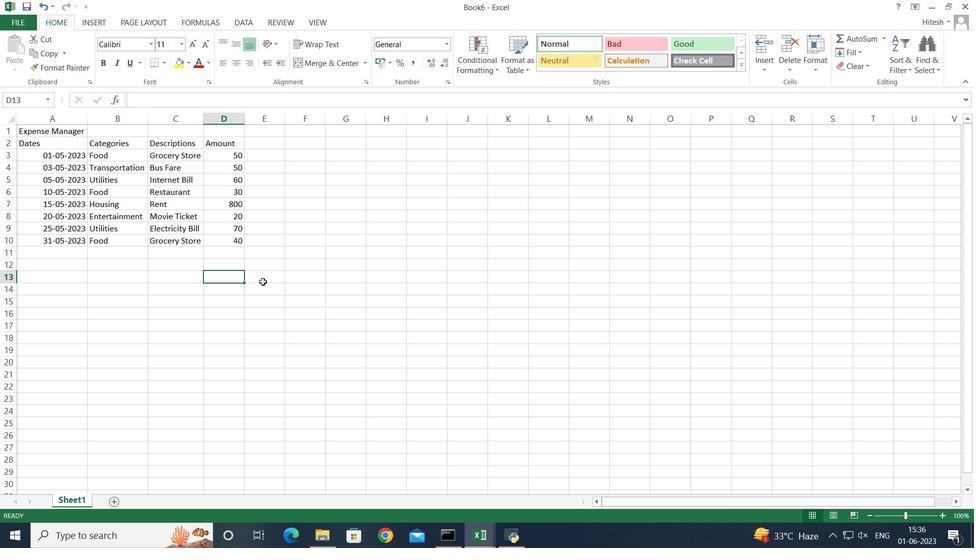 
Action: Mouse pressed left at (264, 281)
Screenshot: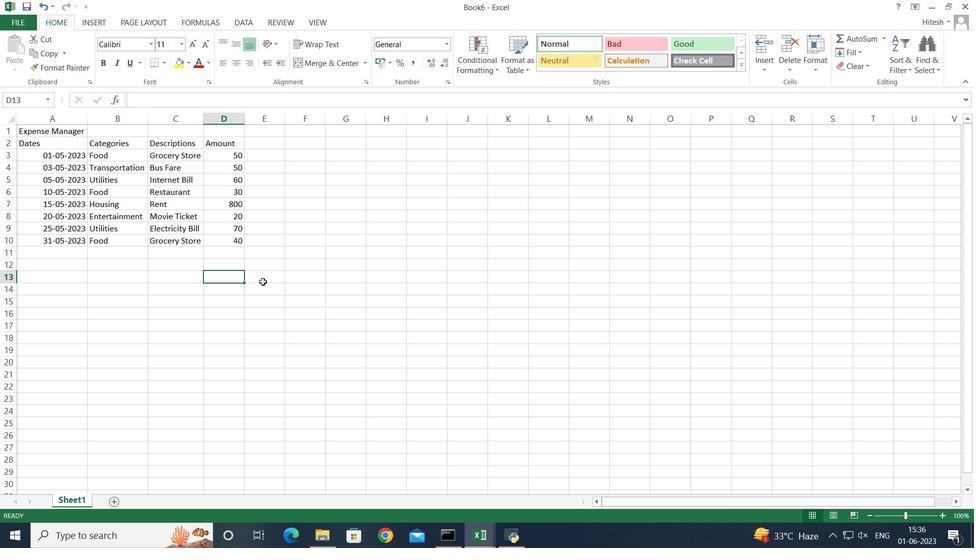 
Action: Mouse moved to (178, 298)
Screenshot: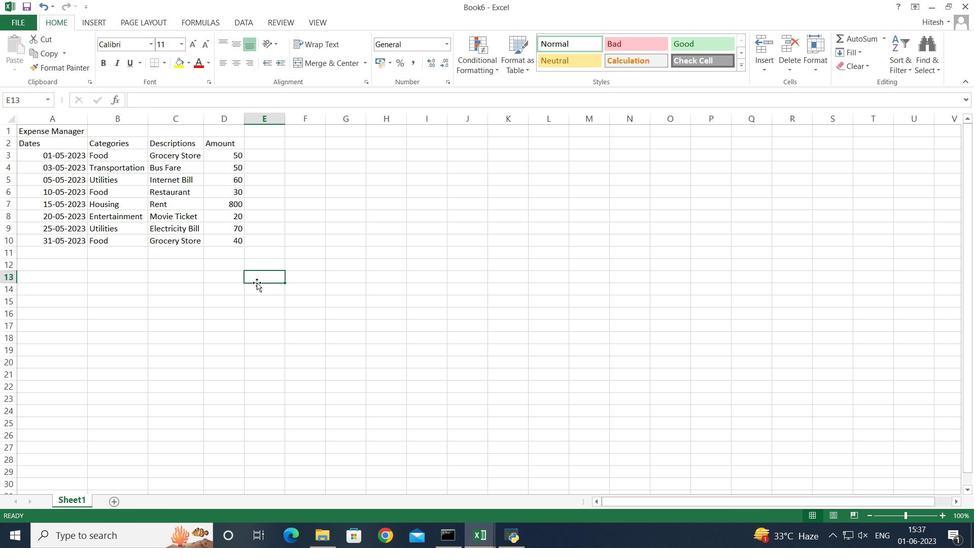 
Action: Mouse pressed left at (178, 298)
Screenshot: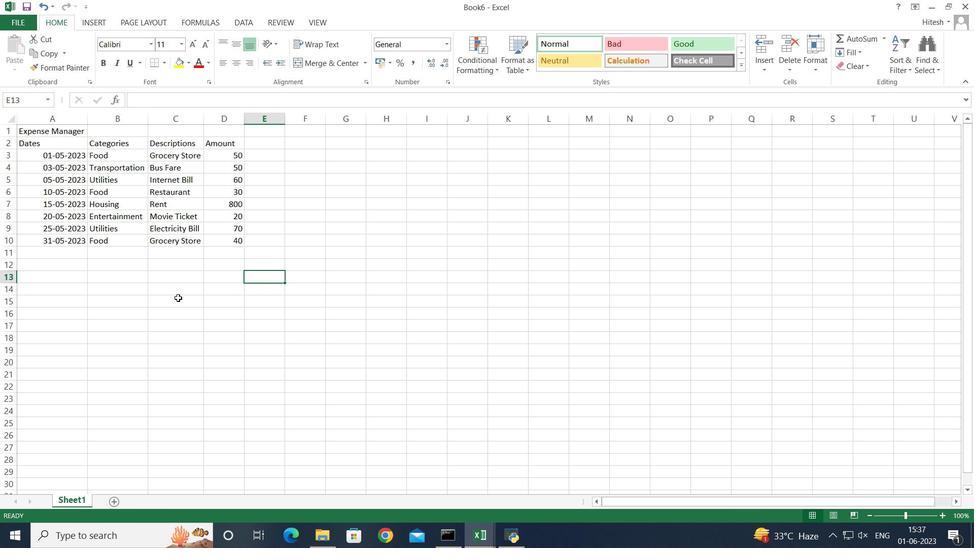 
Action: Mouse moved to (58, 129)
Screenshot: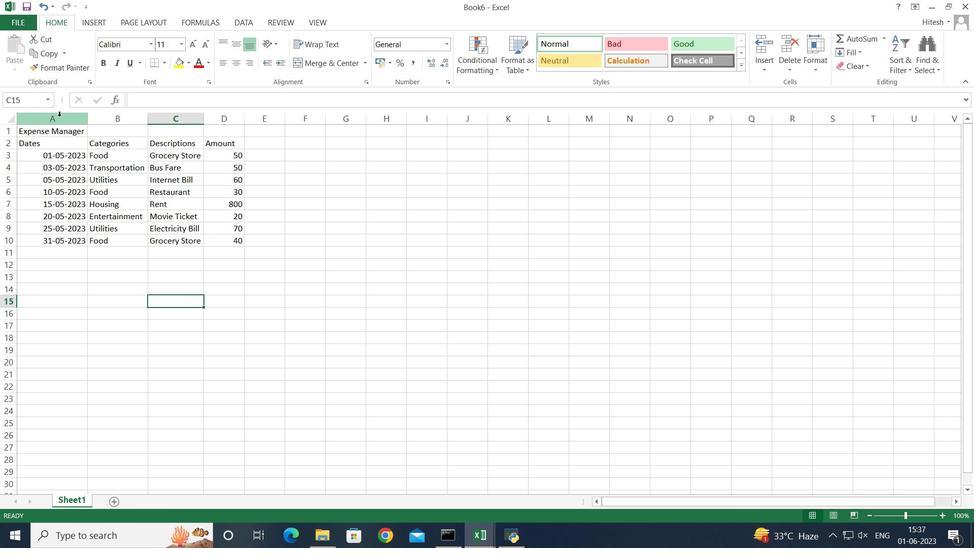 
Action: Mouse pressed left at (58, 129)
Screenshot: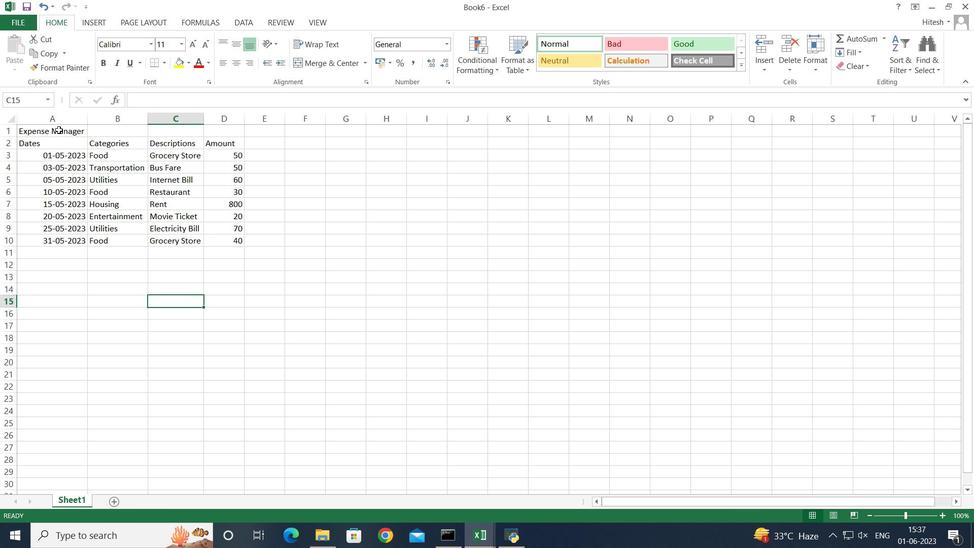 
Action: Mouse moved to (58, 129)
Screenshot: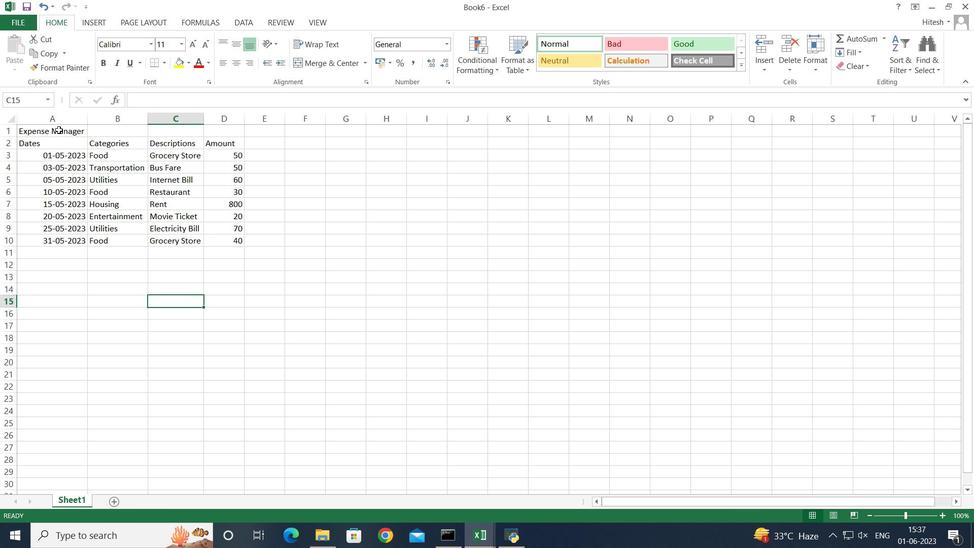 
Action: Key pressed <Key.shift><Key.right><Key.right><Key.right>
Screenshot: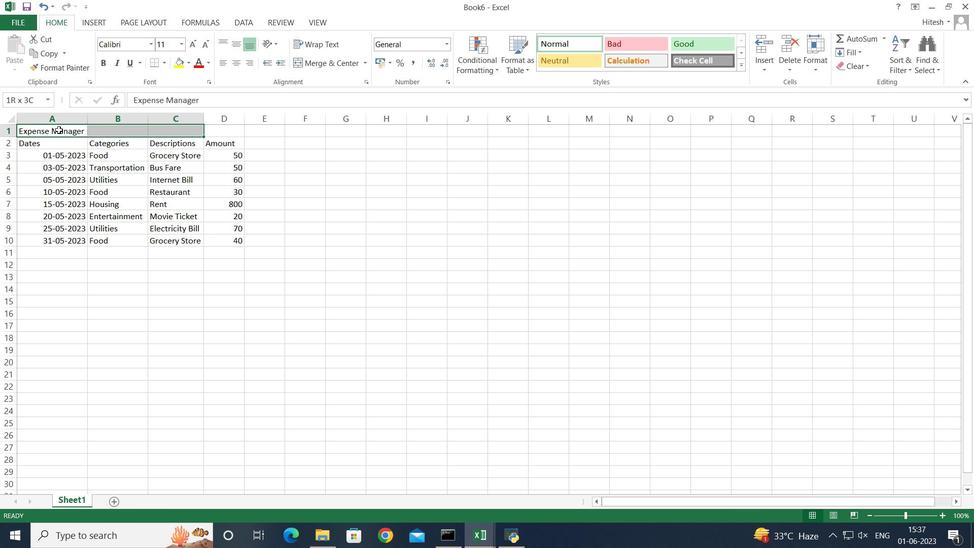 
Action: Mouse moved to (323, 61)
Screenshot: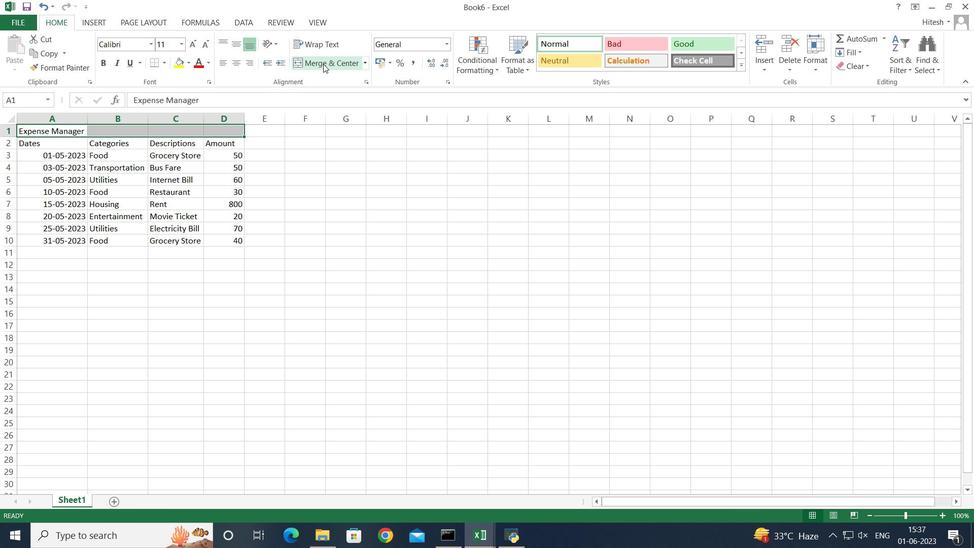 
Action: Mouse pressed left at (323, 61)
Screenshot: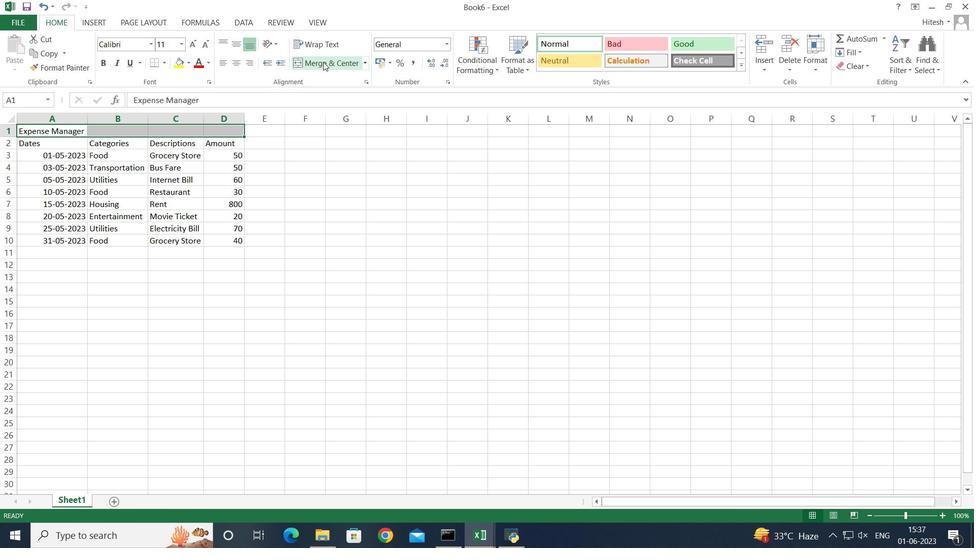 
Action: Mouse moved to (198, 276)
Screenshot: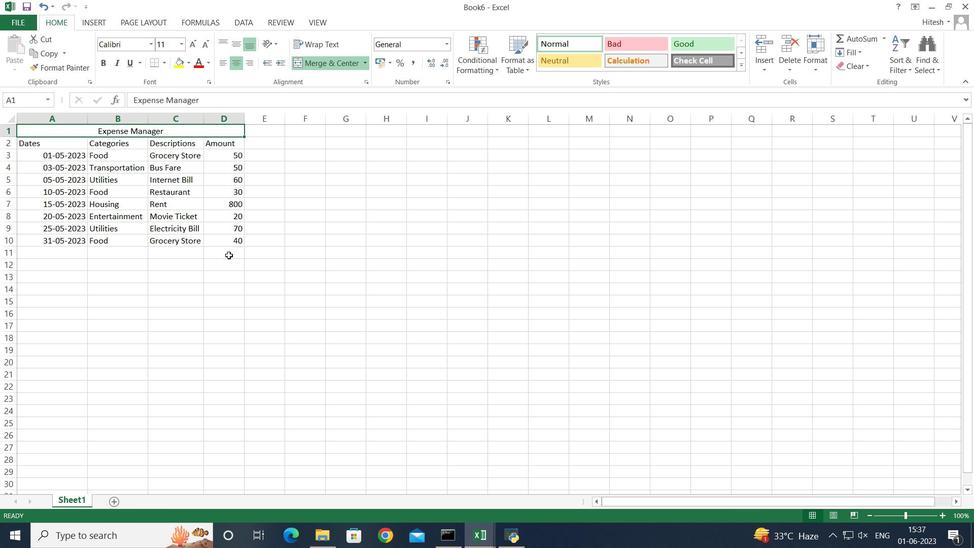 
Action: Mouse pressed left at (198, 276)
Screenshot: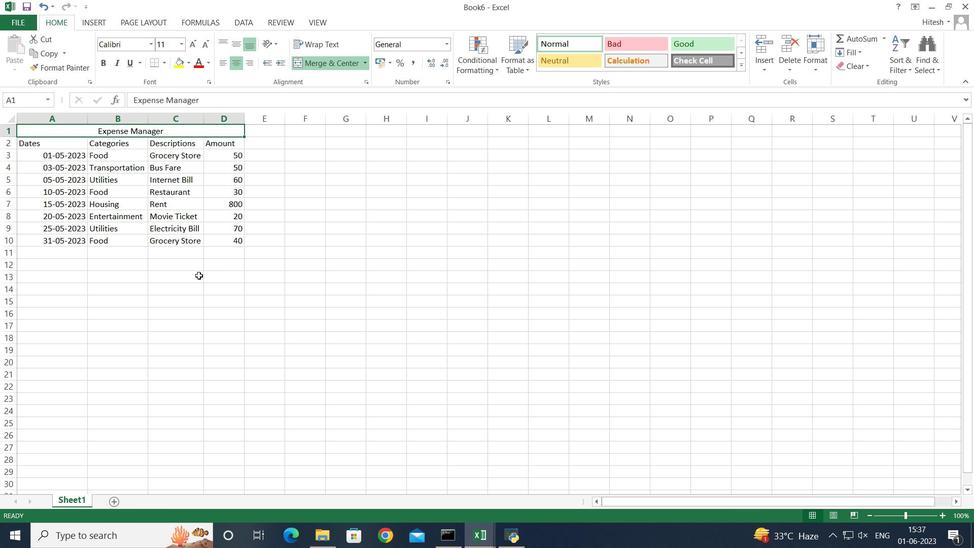 
Action: Mouse moved to (34, 282)
Screenshot: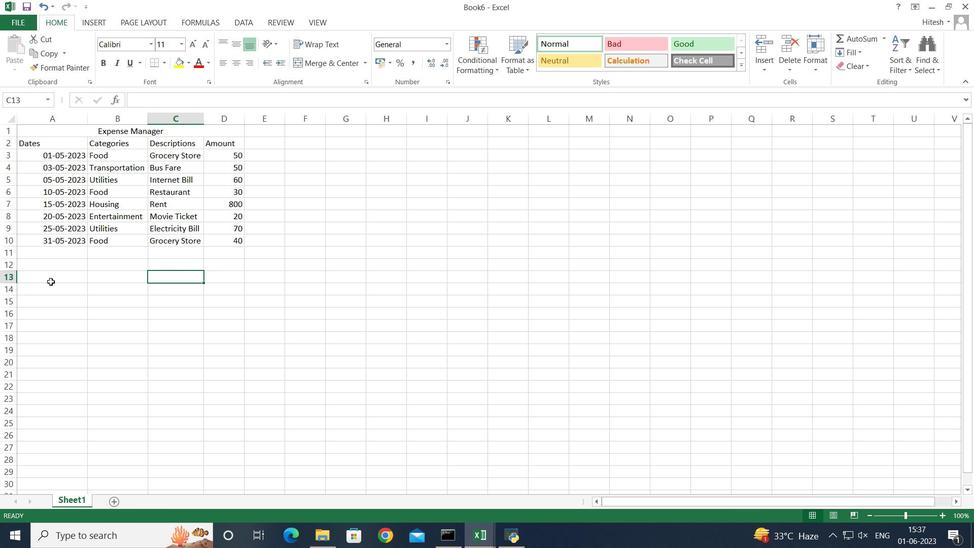 
Action: Mouse pressed left at (34, 282)
Screenshot: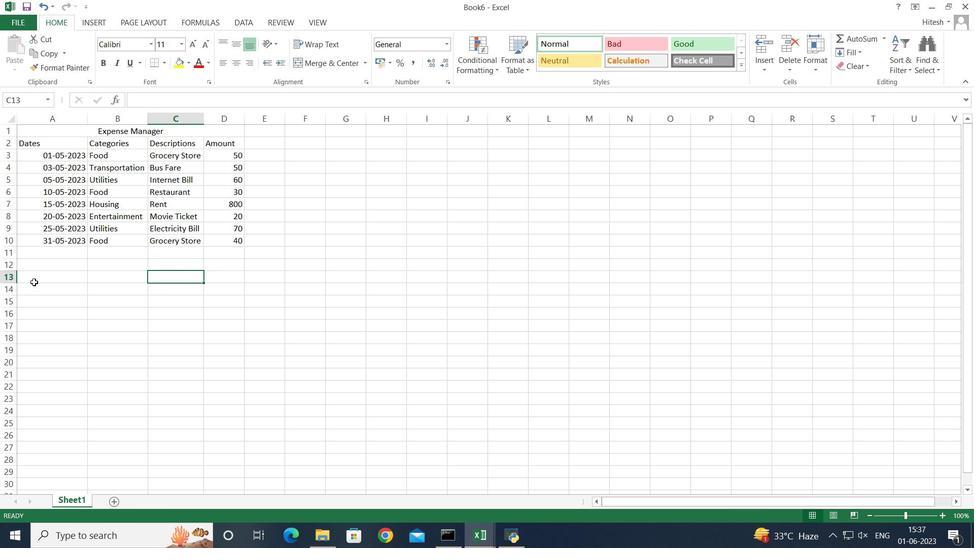 
Action: Mouse moved to (122, 283)
Screenshot: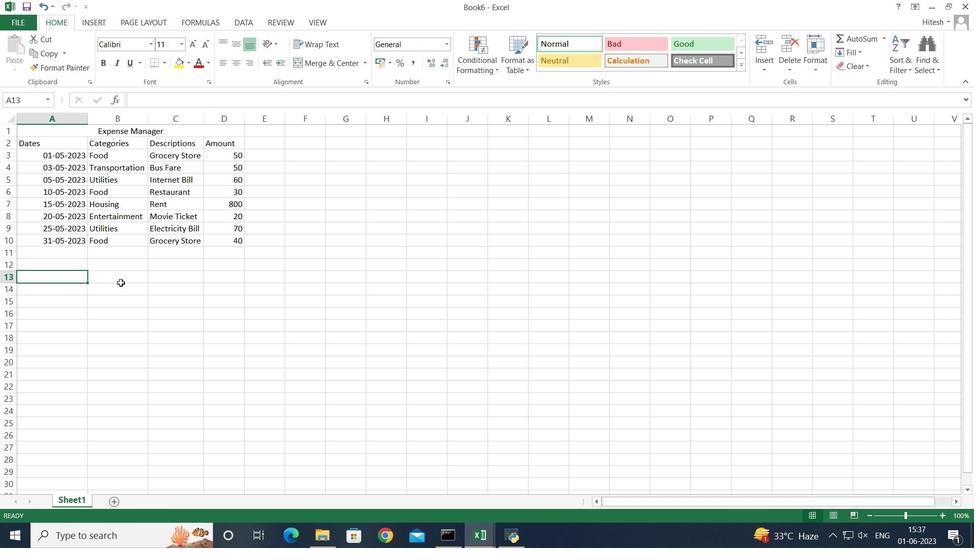 
Action: Mouse pressed left at (122, 283)
Screenshot: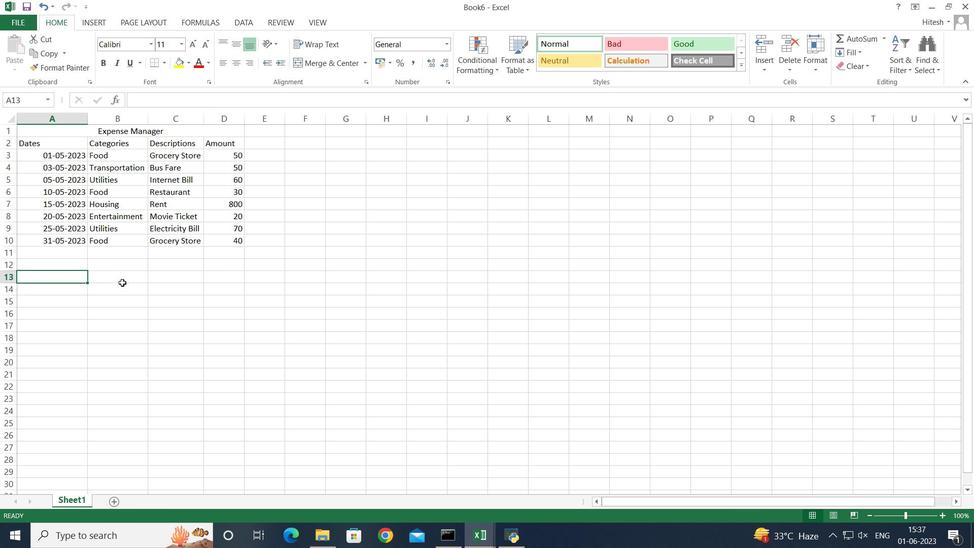 
Action: Mouse moved to (206, 278)
Screenshot: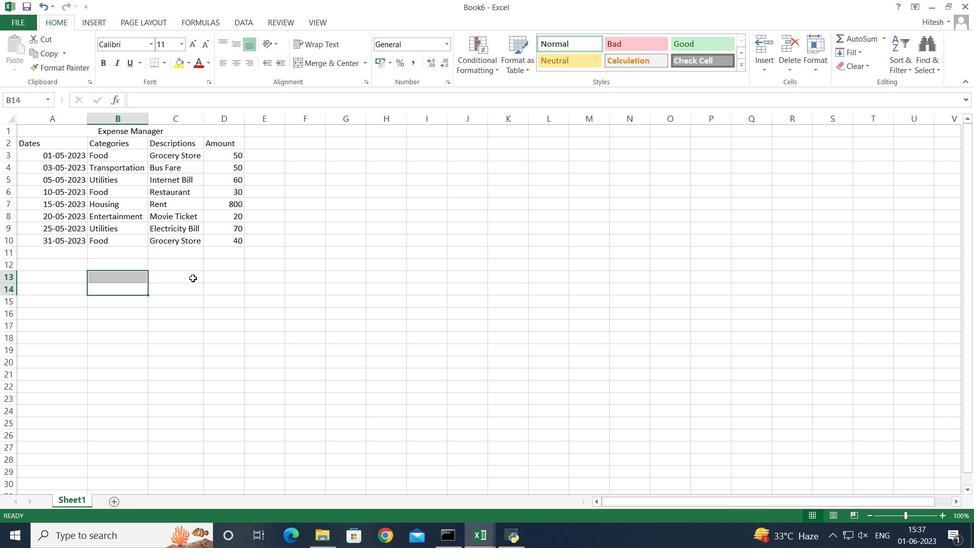 
Action: Mouse pressed left at (206, 278)
Screenshot: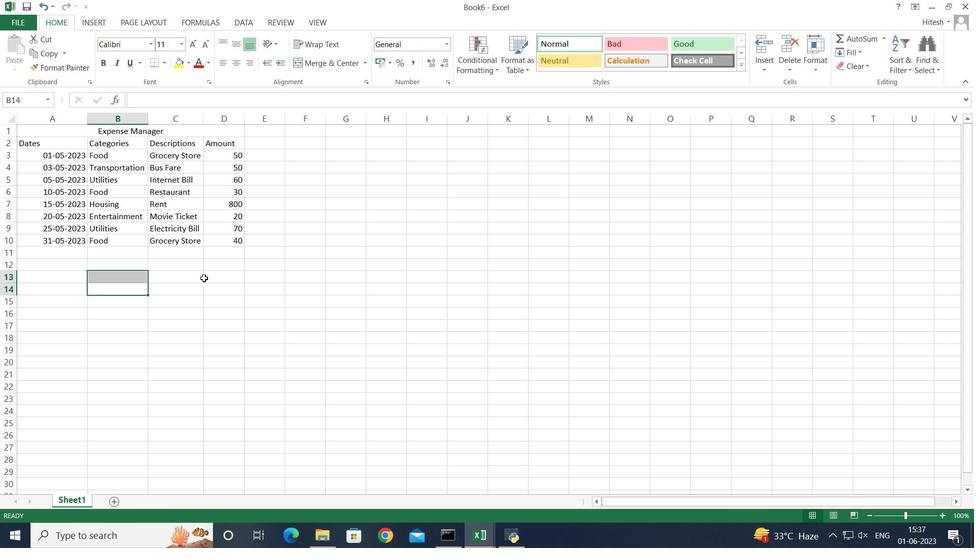 
Action: Mouse moved to (303, 276)
Screenshot: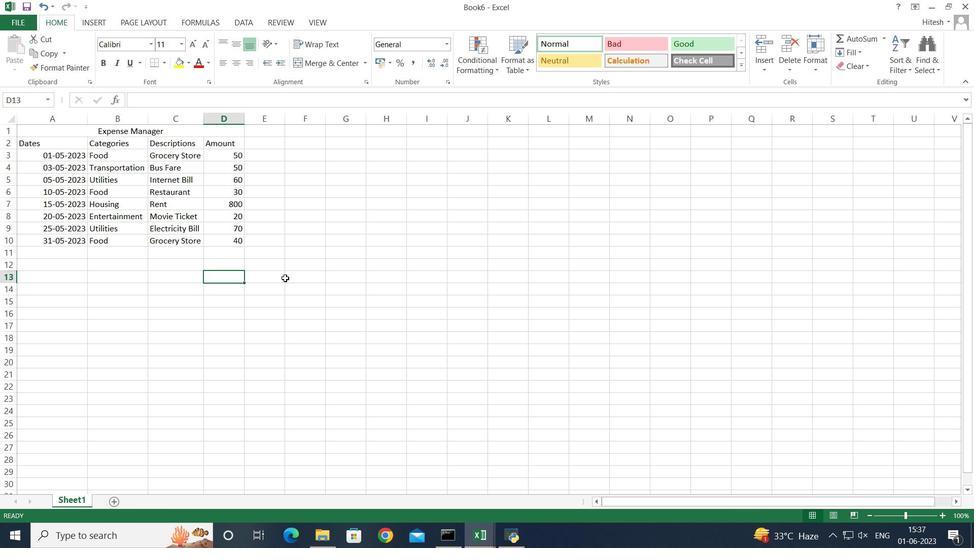
Action: Mouse pressed left at (303, 276)
Screenshot: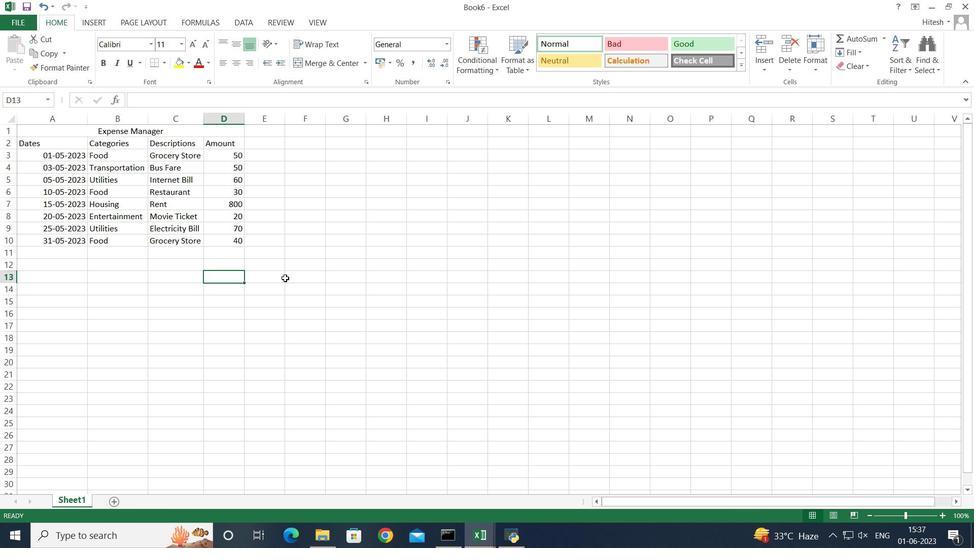 
Action: Mouse moved to (23, 20)
Screenshot: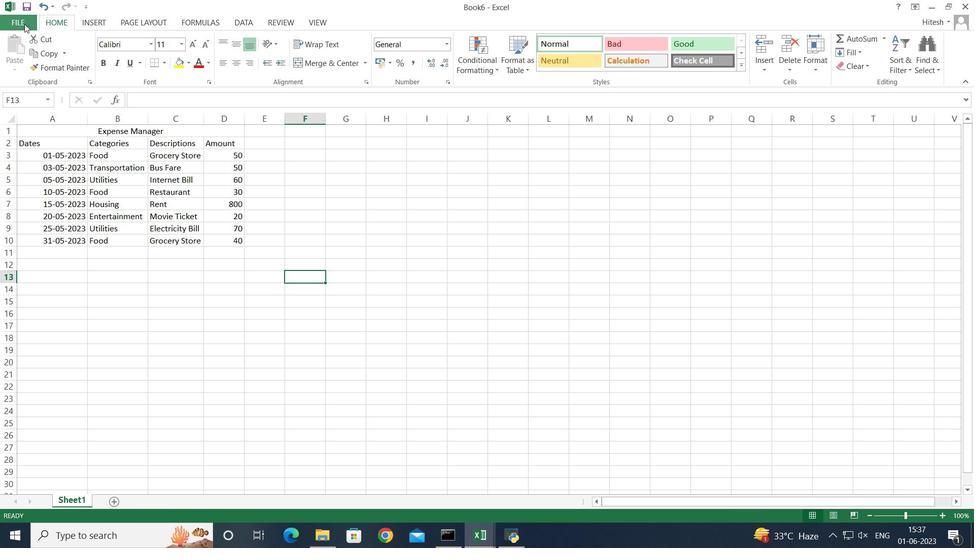 
Action: Mouse pressed left at (23, 20)
Screenshot: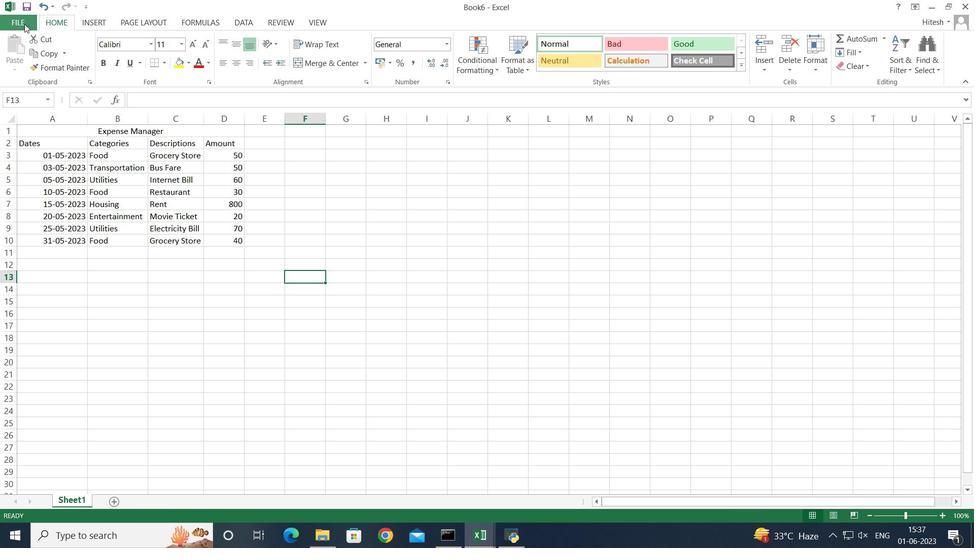 
Action: Mouse moved to (47, 113)
Screenshot: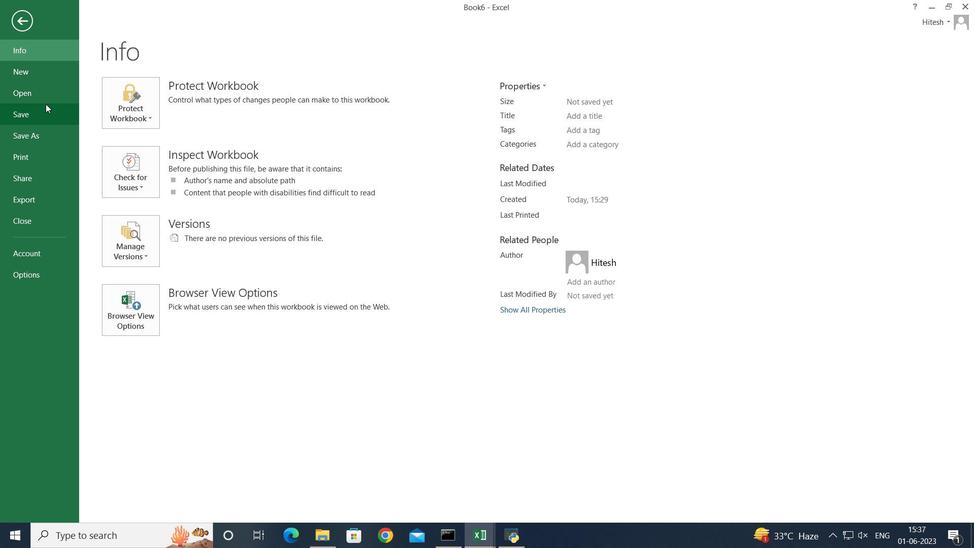 
Action: Mouse pressed left at (47, 113)
Screenshot: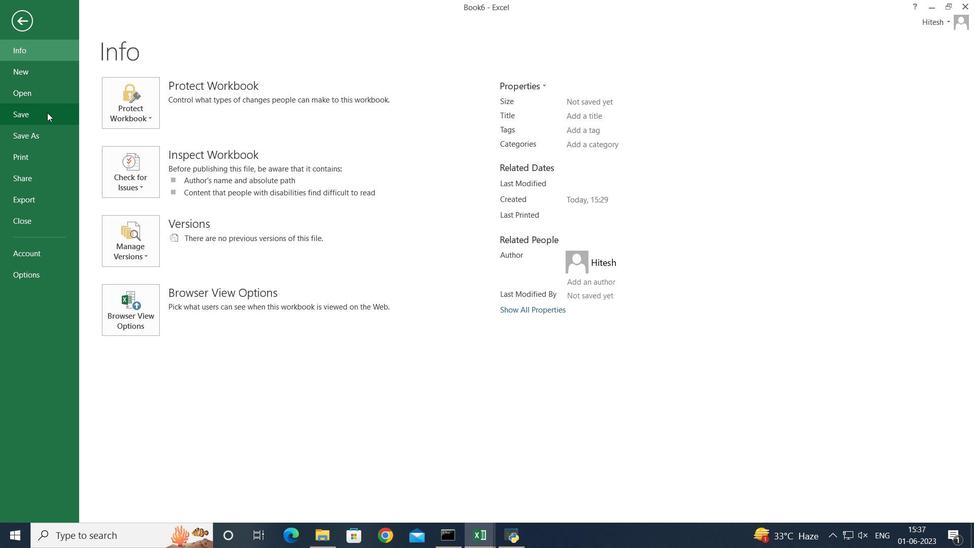 
Action: Mouse moved to (342, 132)
Screenshot: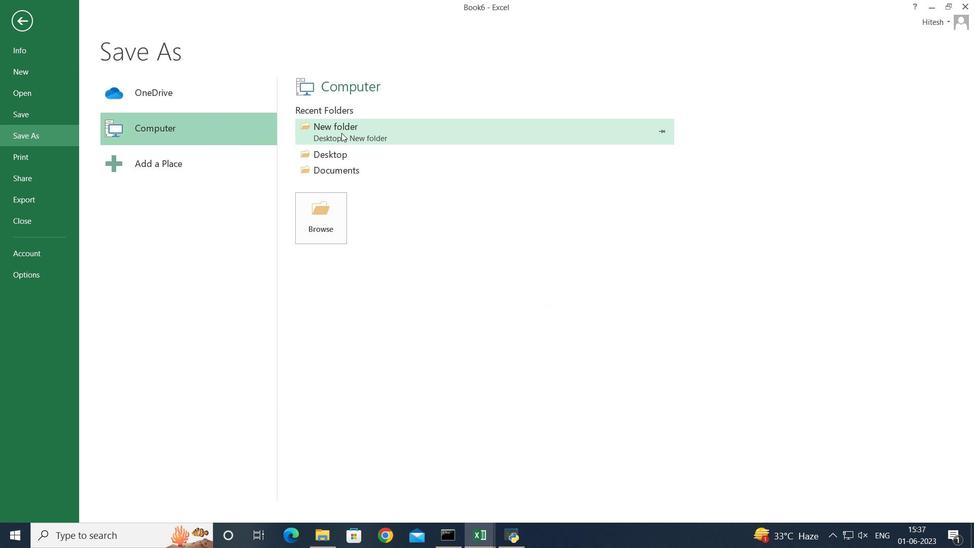 
Action: Mouse pressed left at (342, 132)
Screenshot: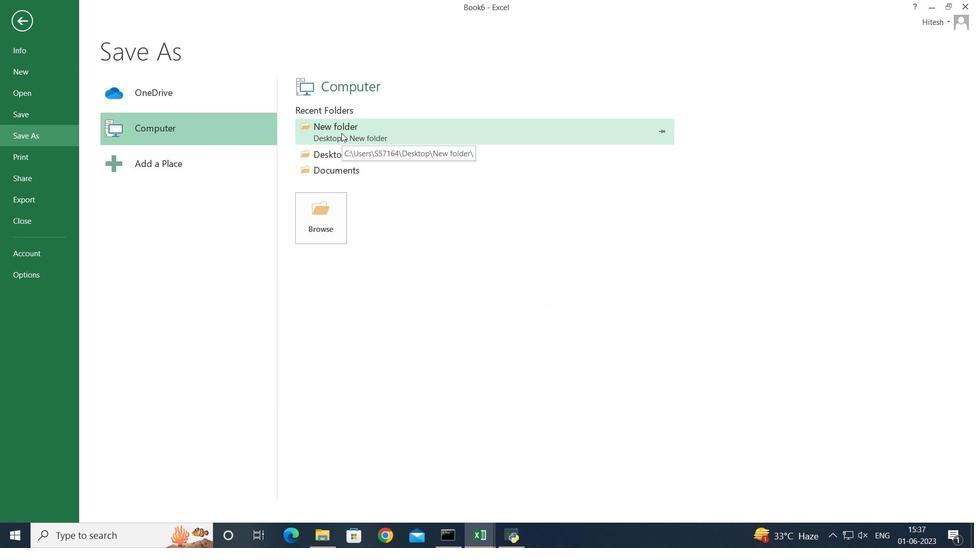 
Action: Key pressed <Key.backspace><Key.shift>Attendance<Key.space><Key.shift>Record<Key.space><Key.shift>Sheet<Key.enter>
Screenshot: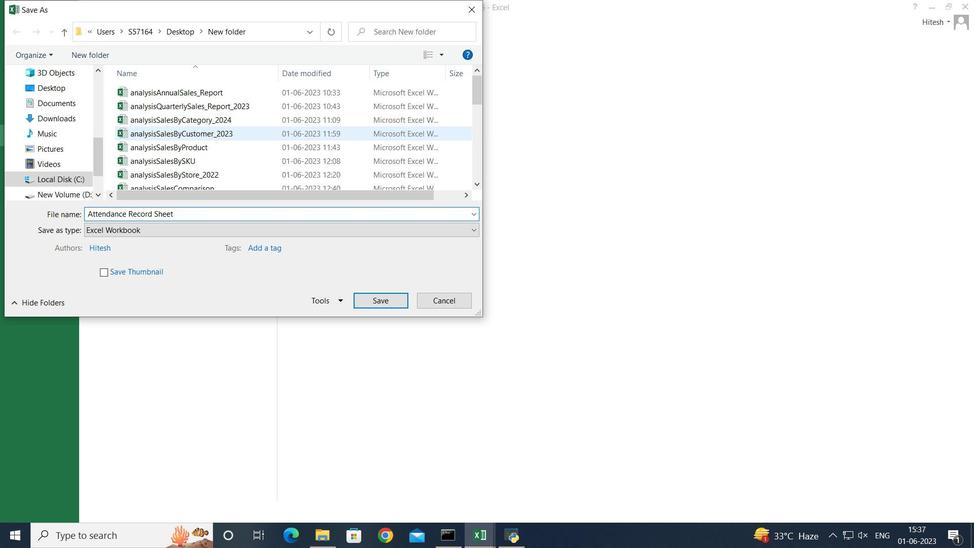 
Action: Mouse moved to (210, 272)
Screenshot: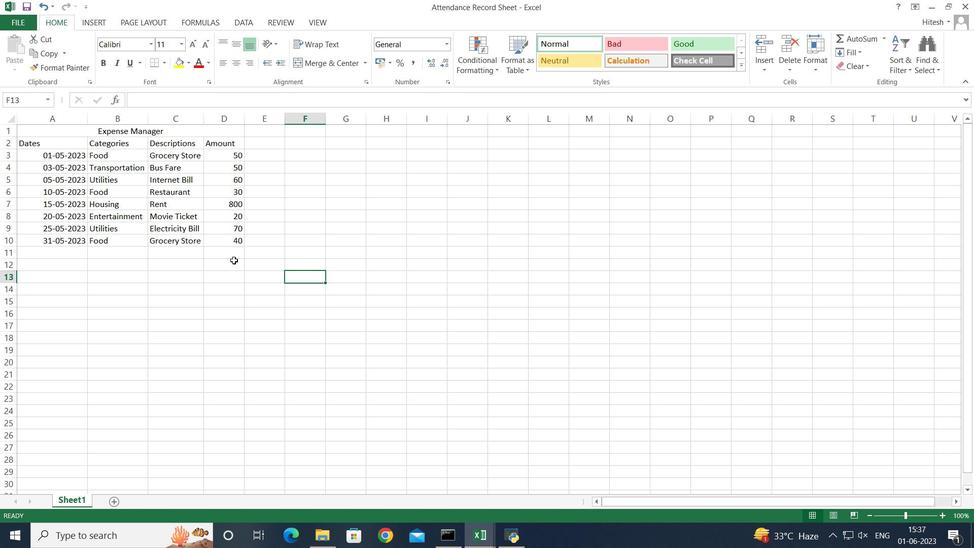 
Action: Mouse pressed left at (210, 272)
Screenshot: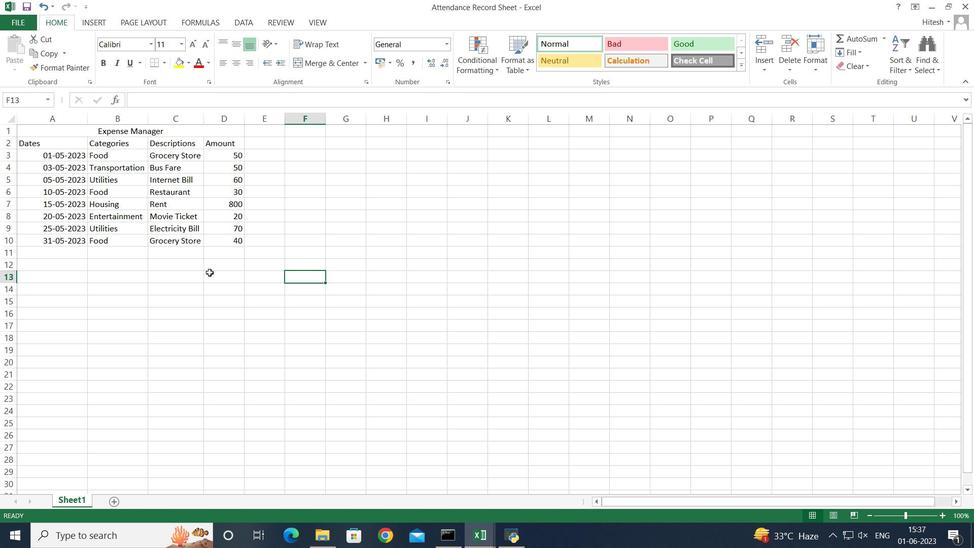 
Action: Mouse moved to (269, 245)
Screenshot: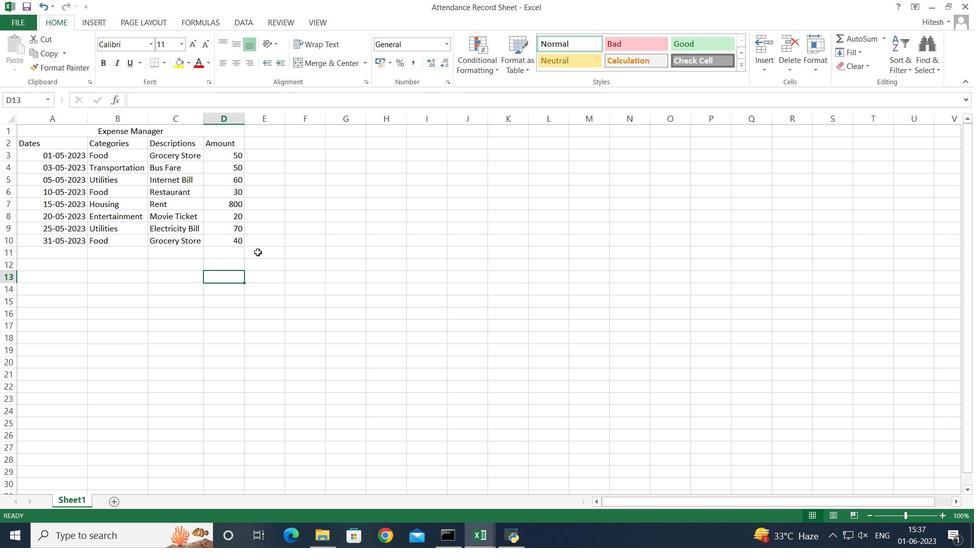 
Action: Mouse pressed left at (269, 245)
Screenshot: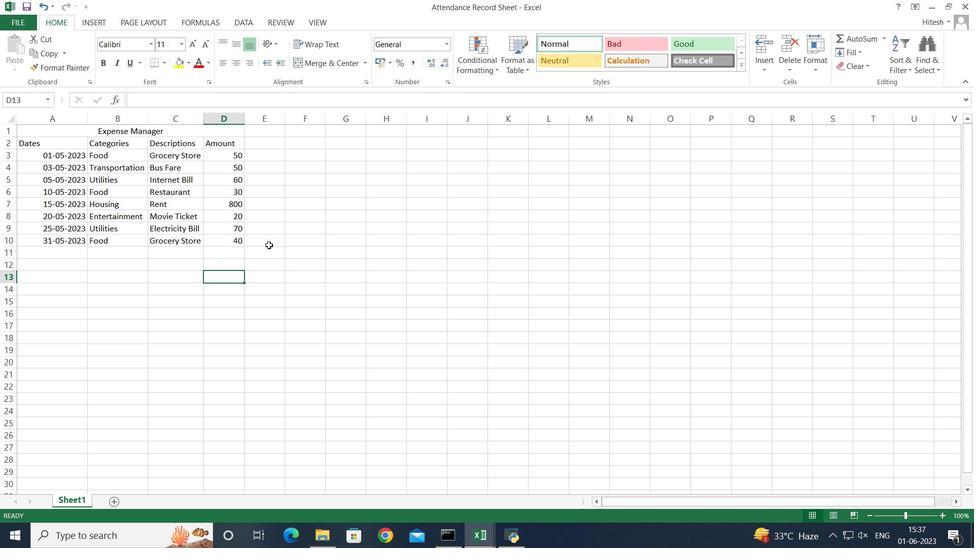 
Action: Mouse moved to (45, 277)
Screenshot: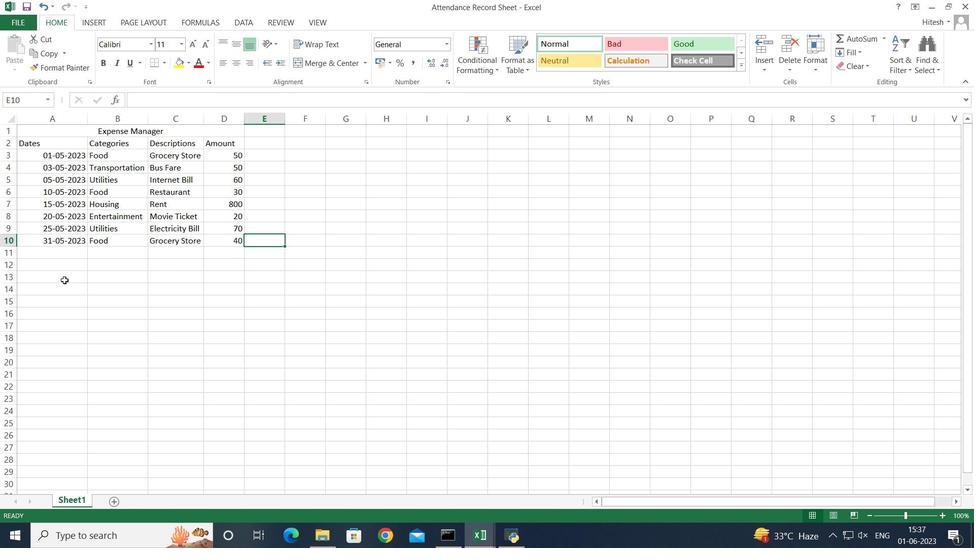 
Action: Mouse pressed left at (45, 277)
Screenshot: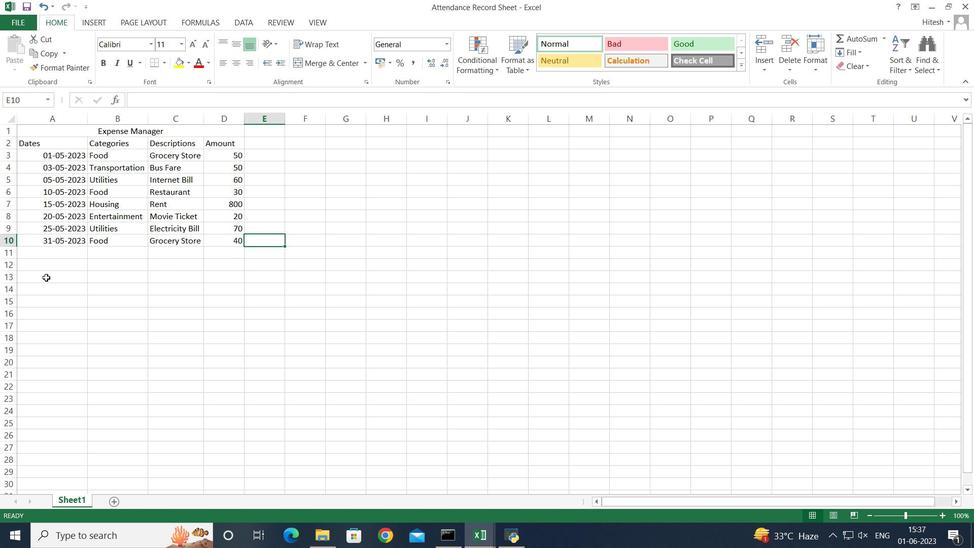 
Action: Mouse moved to (353, 261)
Screenshot: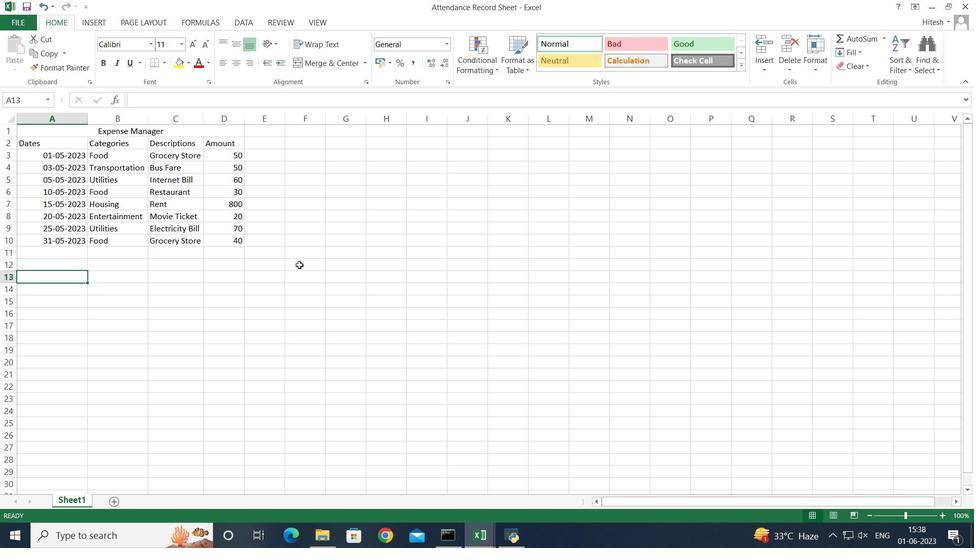 
Action: Mouse pressed left at (353, 261)
Screenshot: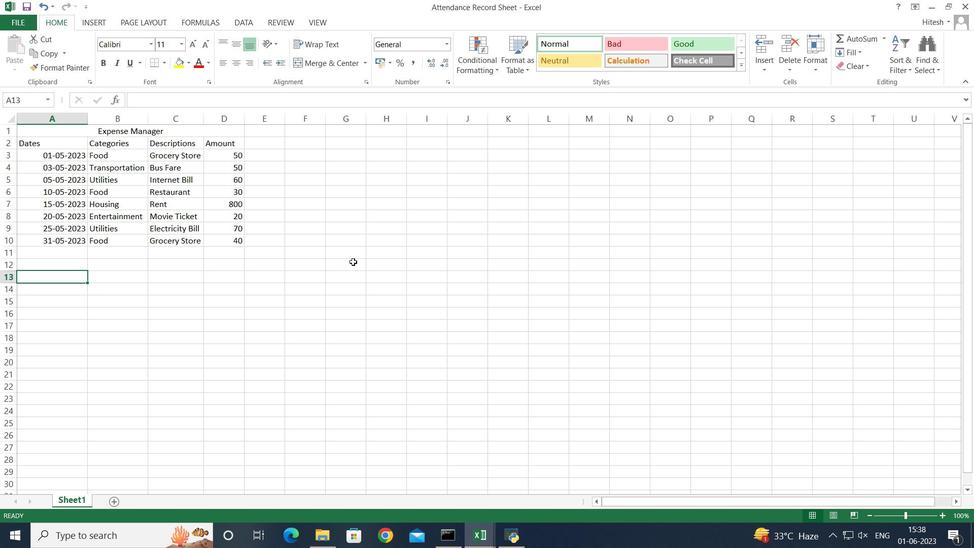 
Action: Mouse moved to (120, 168)
Screenshot: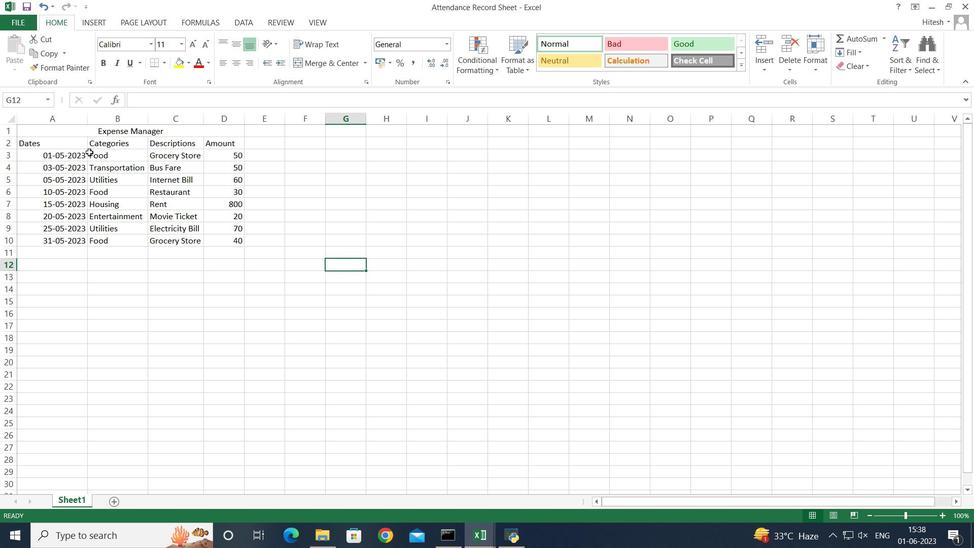 
